 Task: In the Contact  HarperJackson34@bronxzoo.com, schedule and save the meeting with title: 'Collaborative Discussion', Select date: '4 September, 2023', select start time: 6:00:PM. Add location on call (415) 123-4598 with meeting description: For further discussion on products, kindly join the meeting.. Logged in from softage.4@softage.net
Action: Mouse moved to (100, 47)
Screenshot: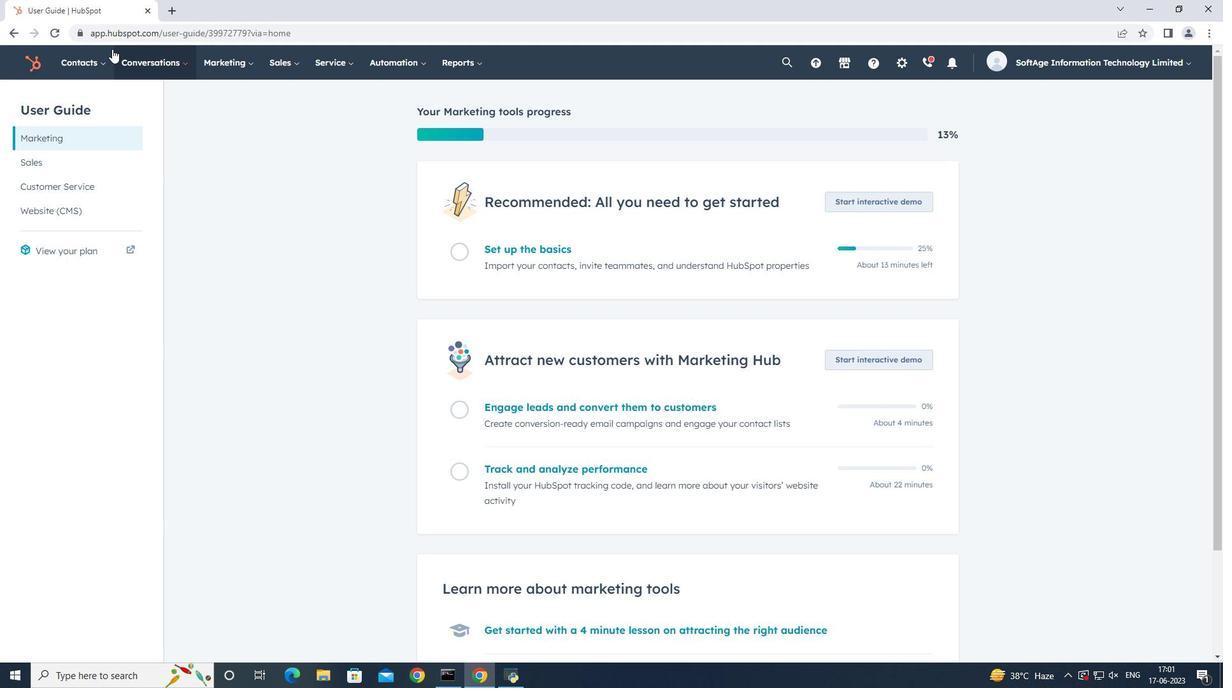 
Action: Mouse pressed left at (100, 47)
Screenshot: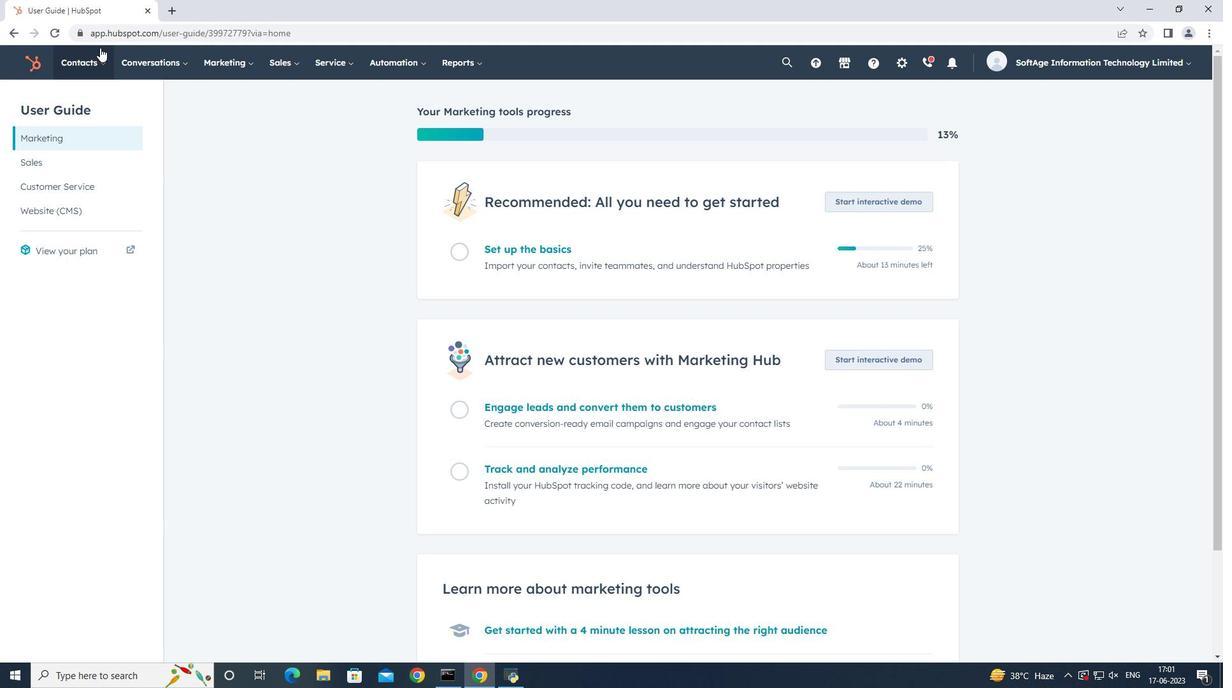 
Action: Mouse moved to (102, 90)
Screenshot: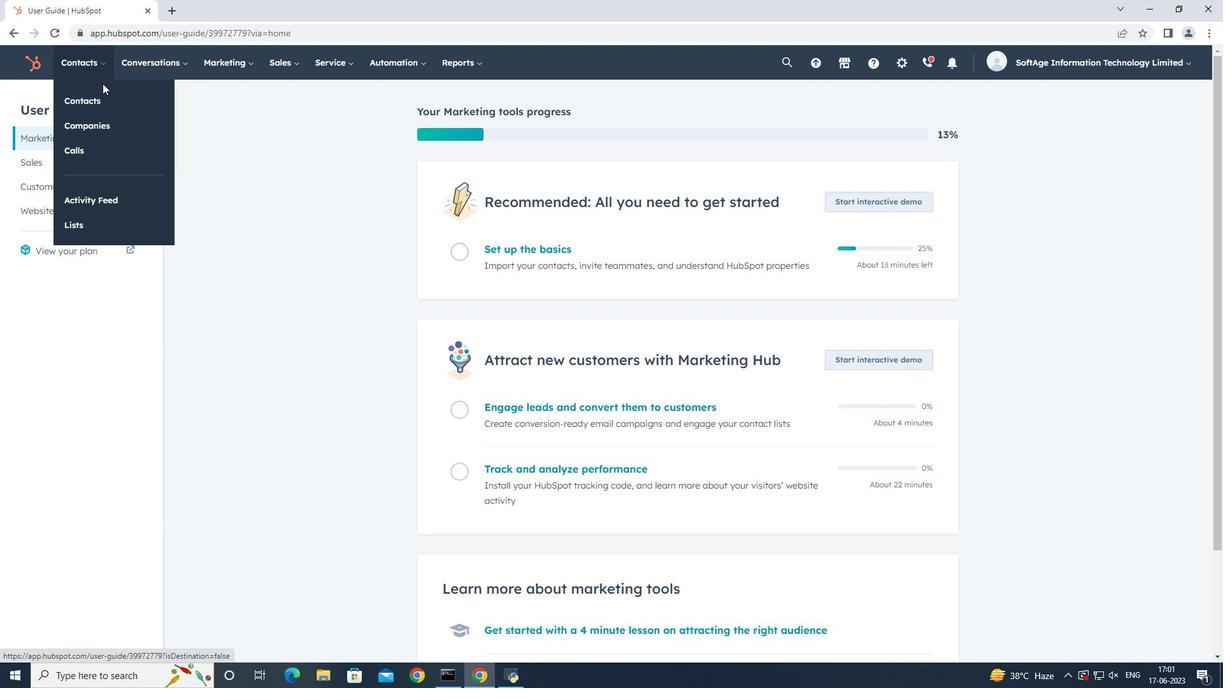 
Action: Mouse pressed left at (102, 90)
Screenshot: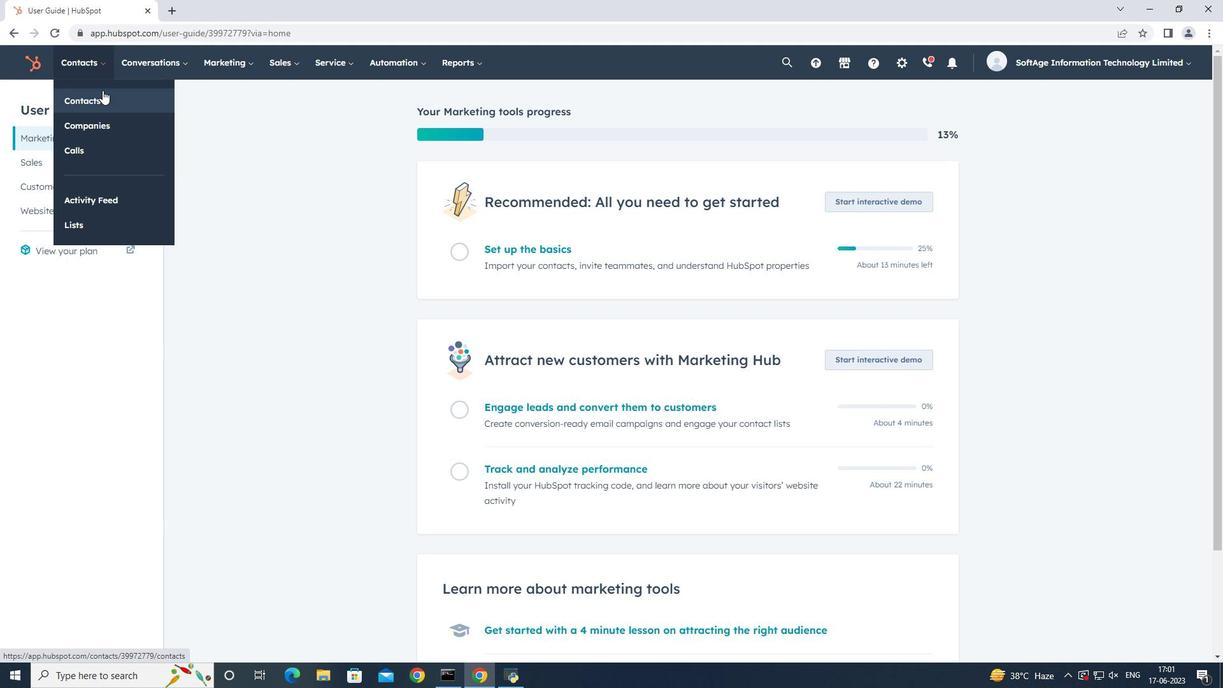 
Action: Mouse moved to (88, 212)
Screenshot: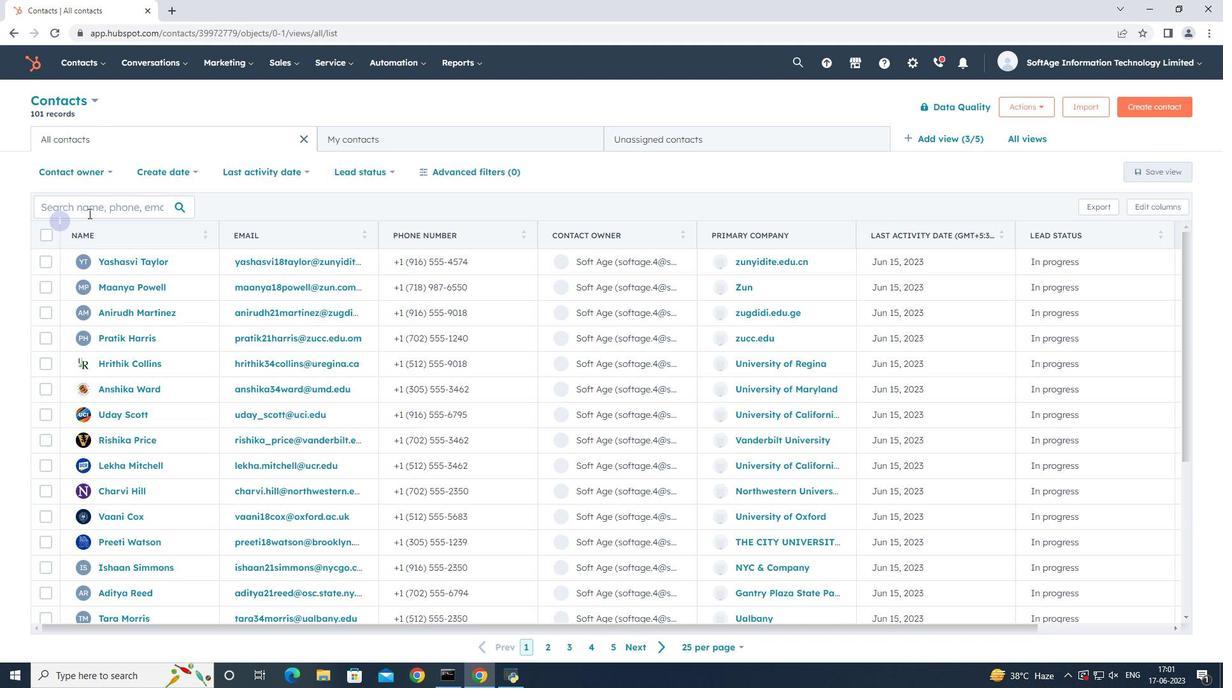 
Action: Mouse pressed left at (88, 212)
Screenshot: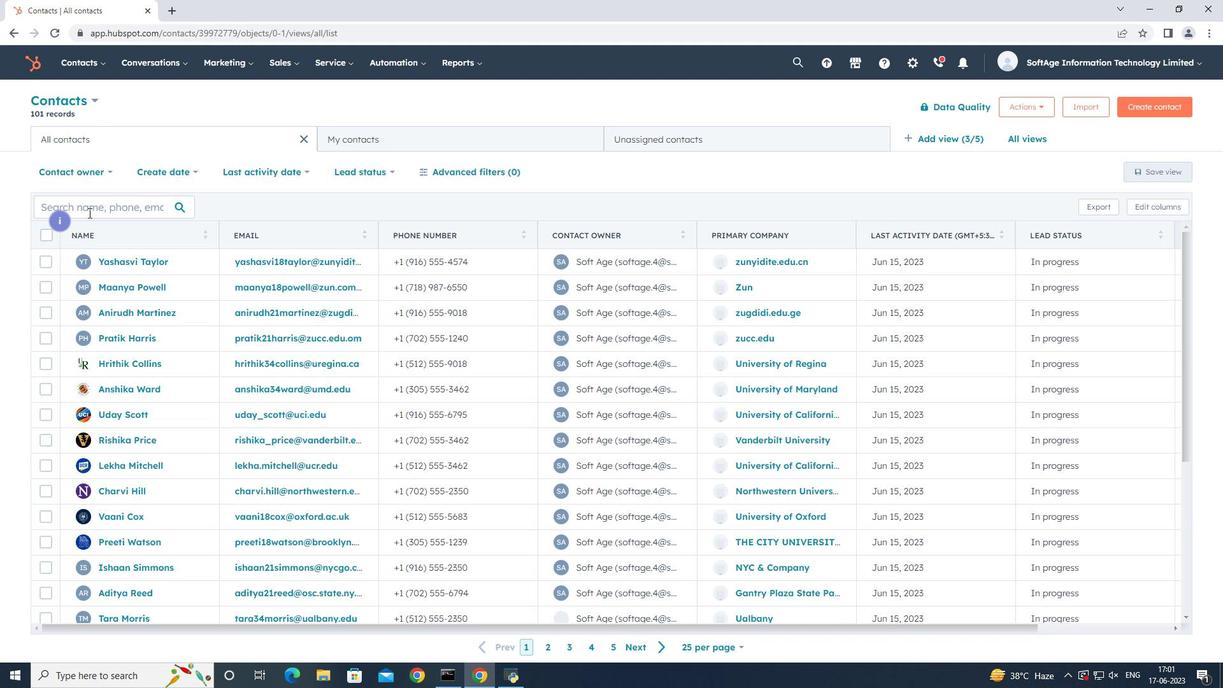 
Action: Key pressed harper
Screenshot: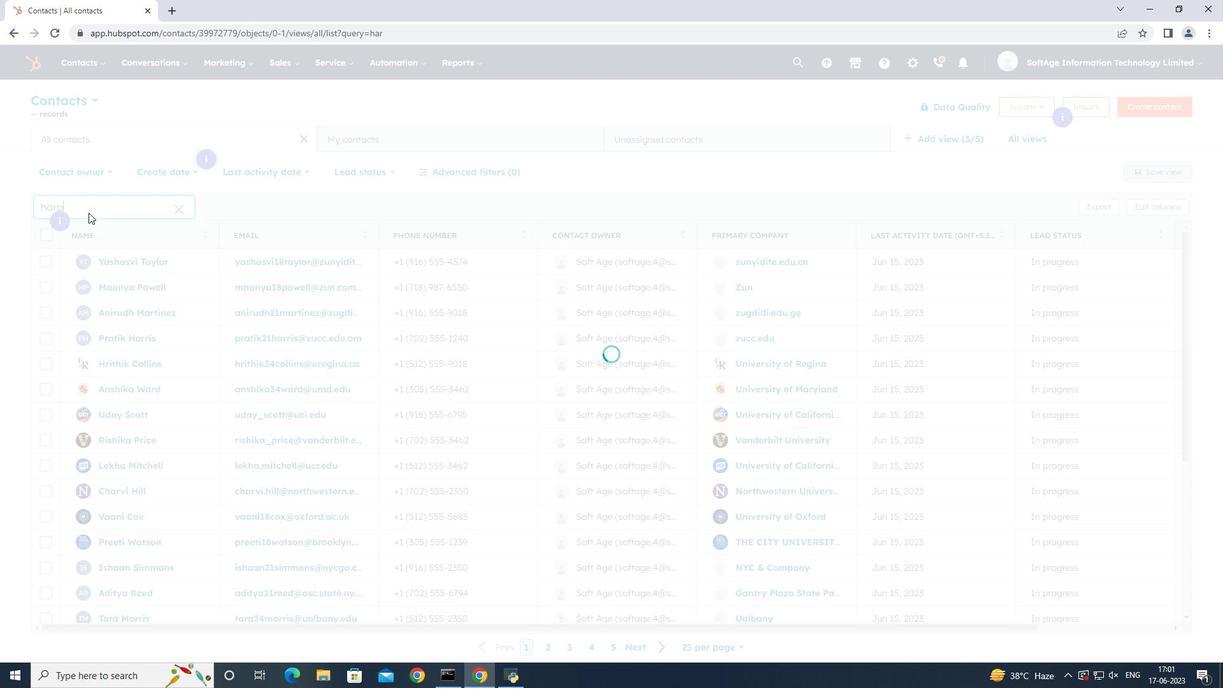 
Action: Mouse moved to (120, 288)
Screenshot: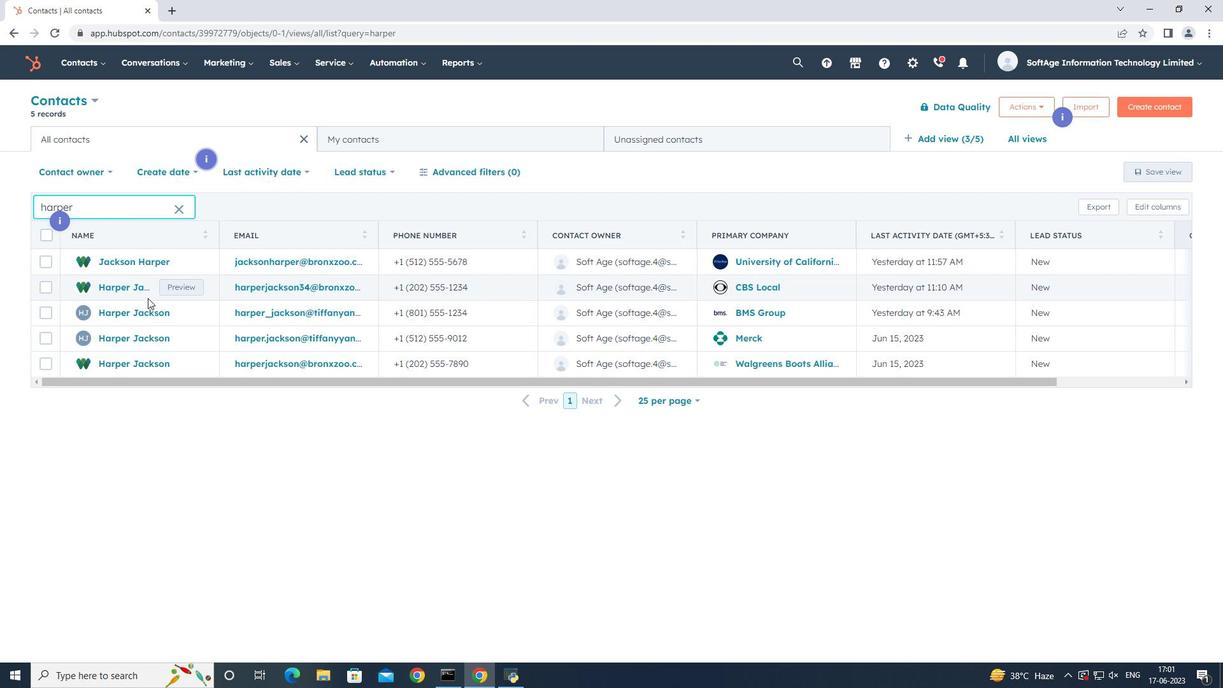 
Action: Mouse pressed left at (120, 288)
Screenshot: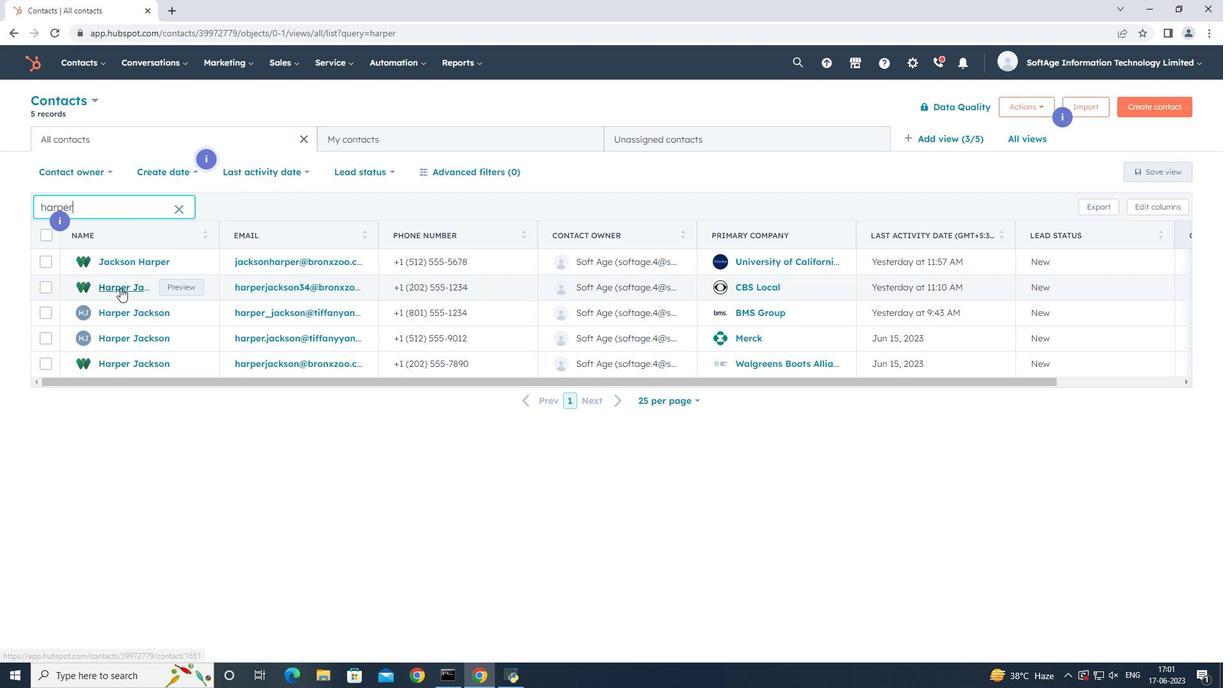 
Action: Mouse moved to (211, 210)
Screenshot: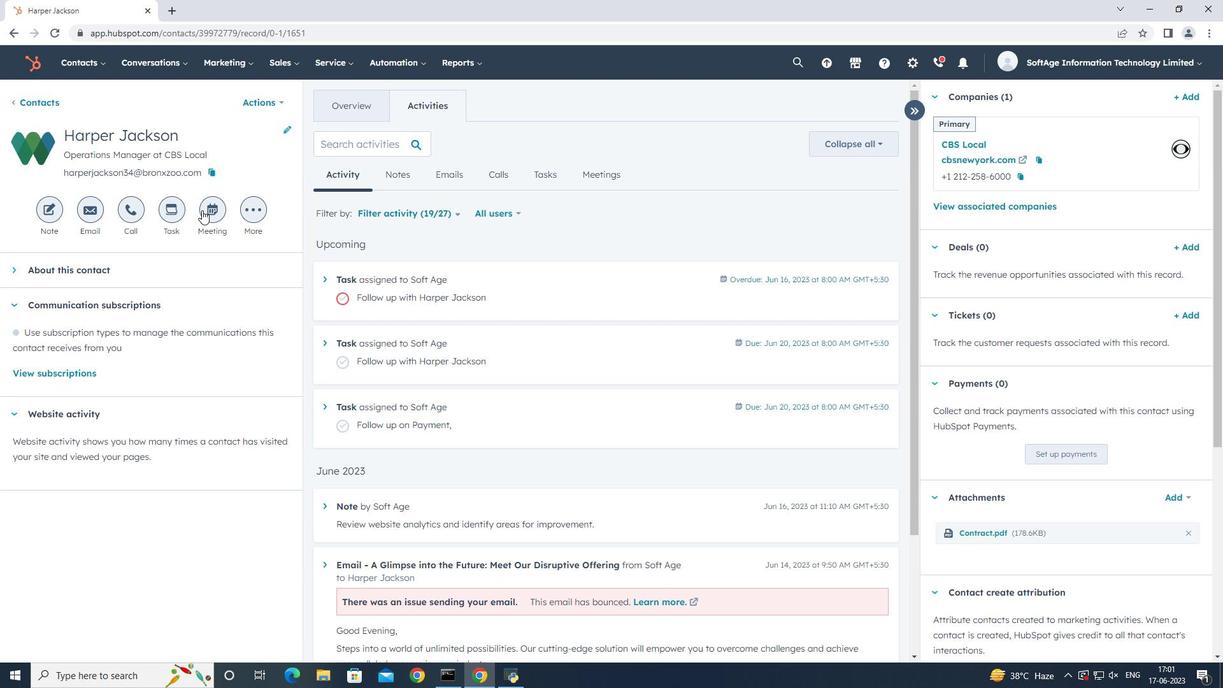 
Action: Mouse pressed left at (211, 210)
Screenshot: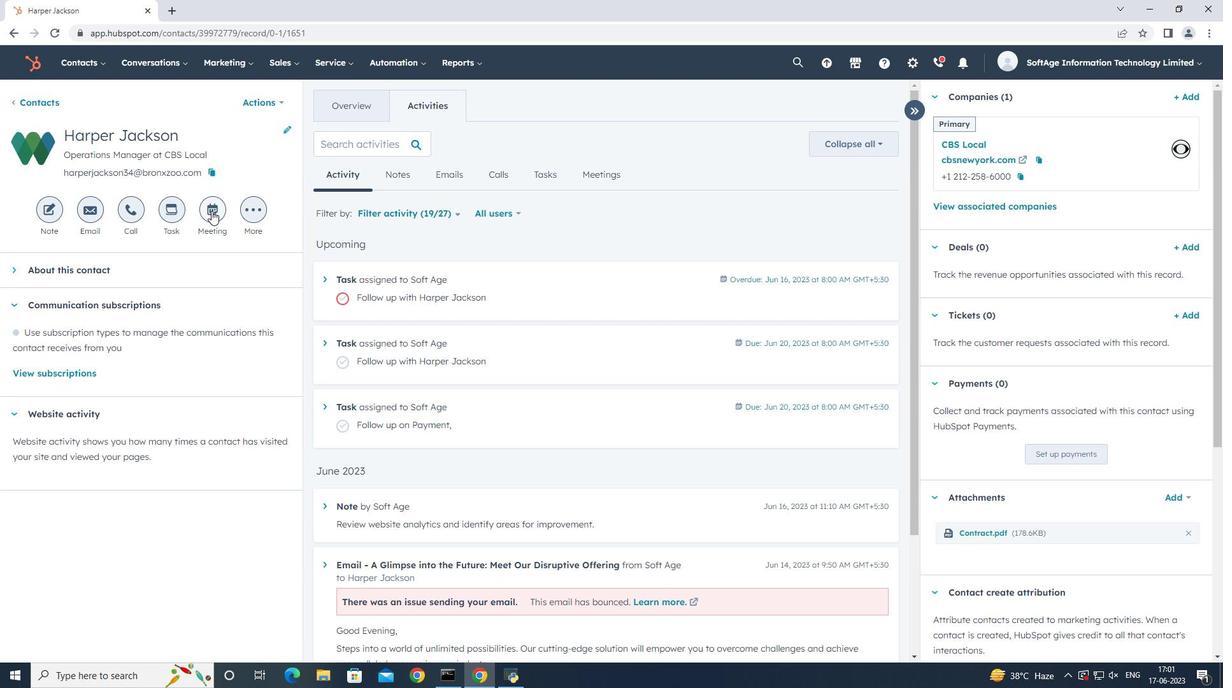 
Action: Mouse moved to (423, 403)
Screenshot: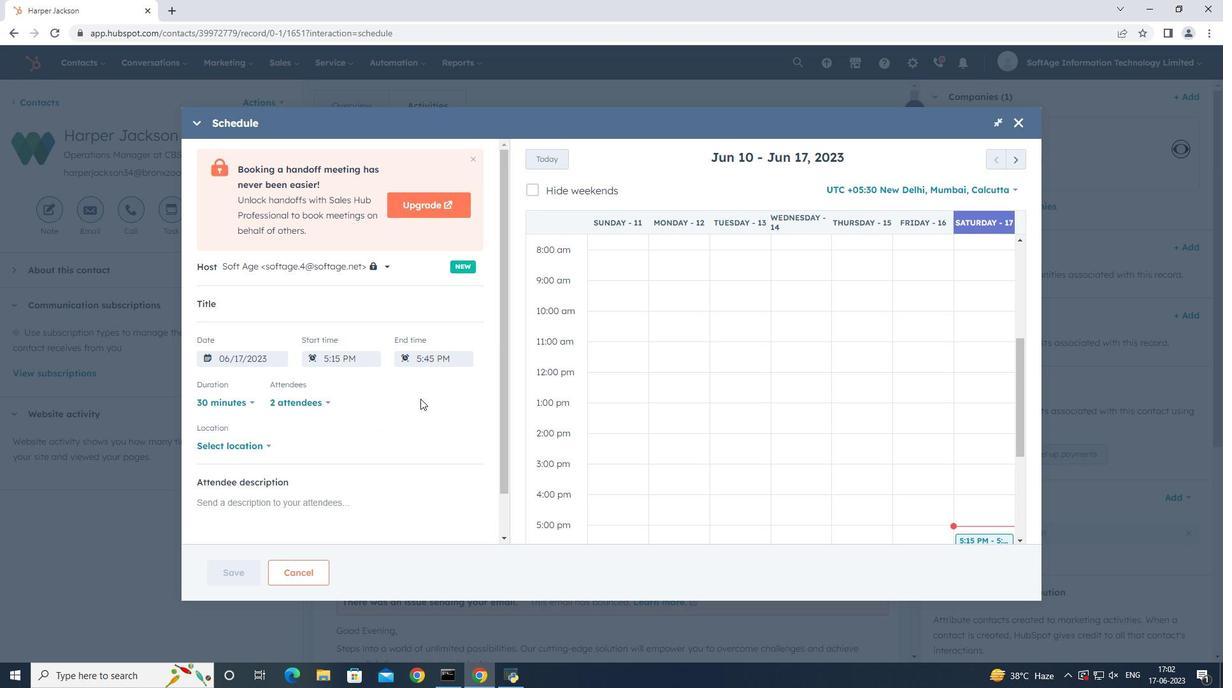 
Action: Key pressed <Key.shift>Collaborative<Key.space><Key.shift>Discussion,
Screenshot: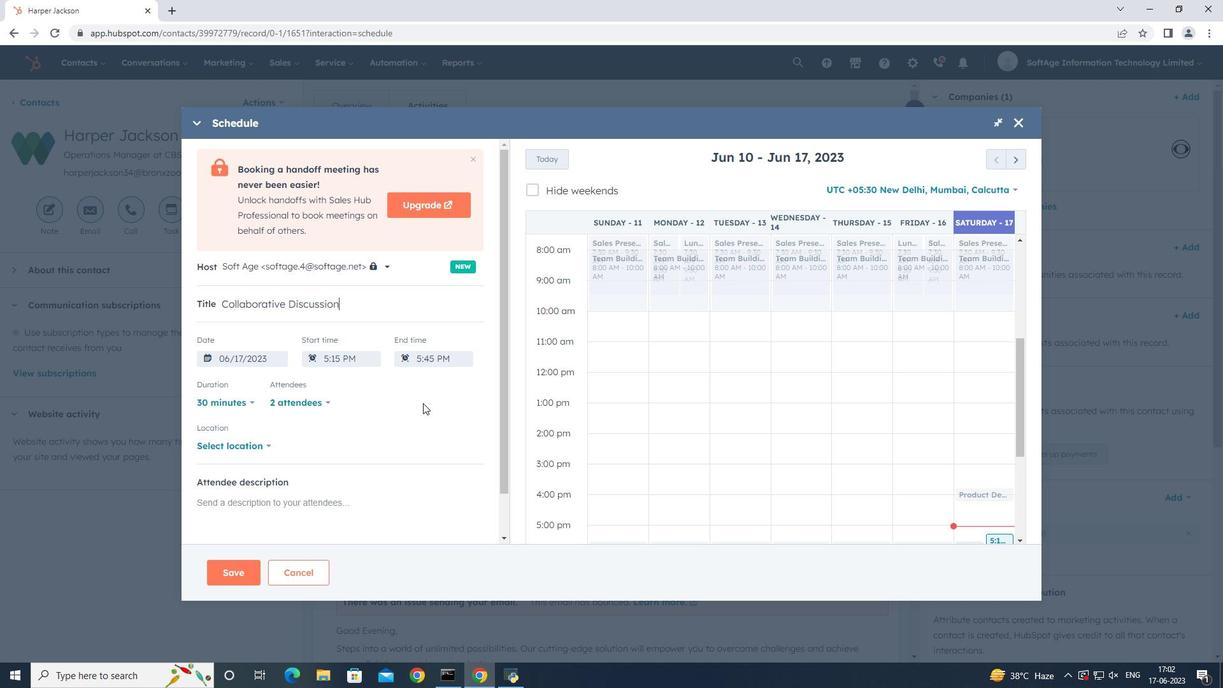 
Action: Mouse moved to (1013, 163)
Screenshot: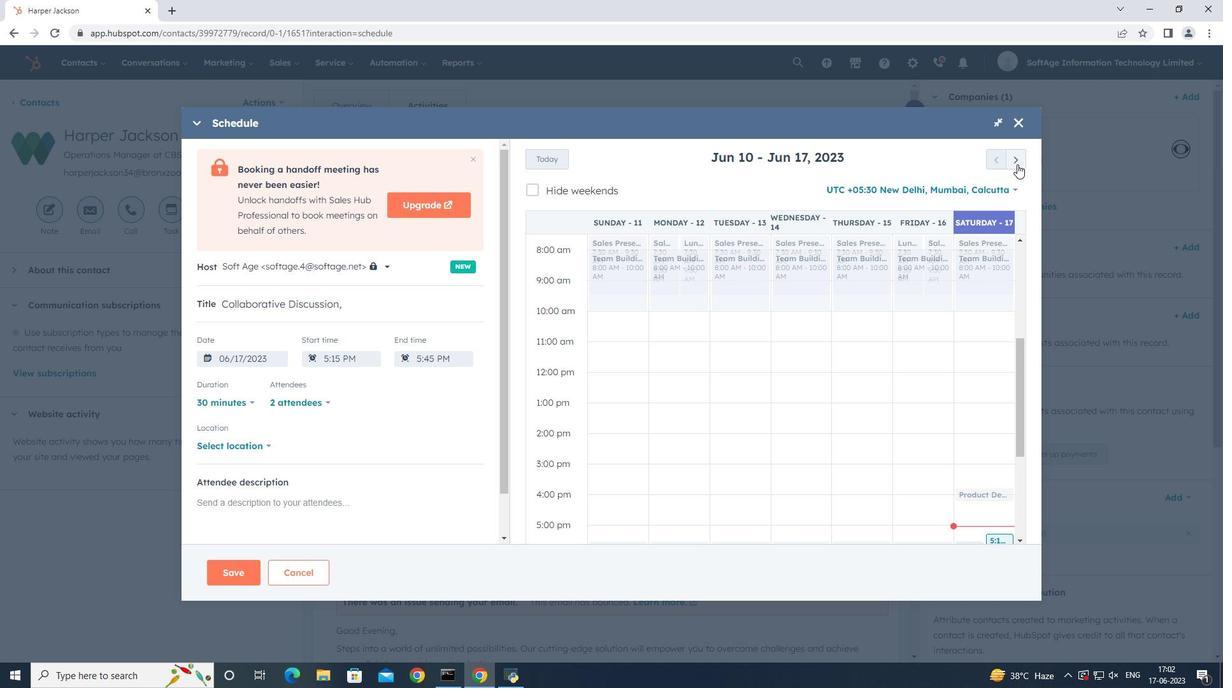 
Action: Mouse pressed left at (1013, 163)
Screenshot: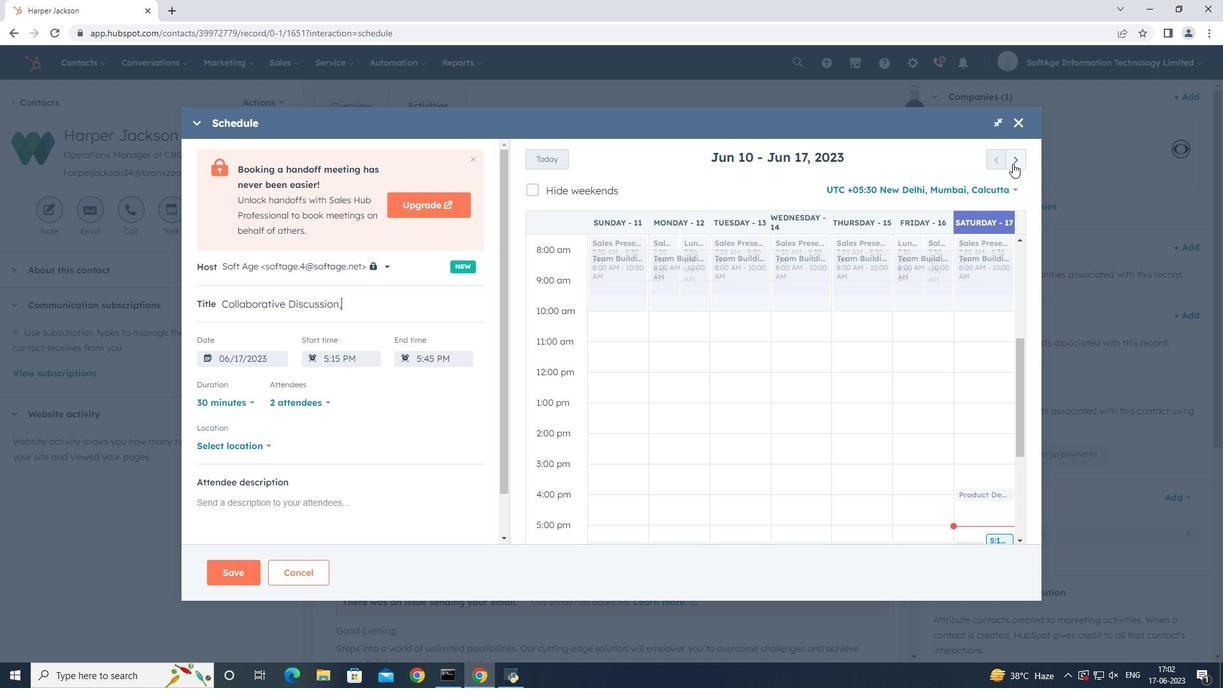 
Action: Mouse pressed left at (1013, 163)
Screenshot: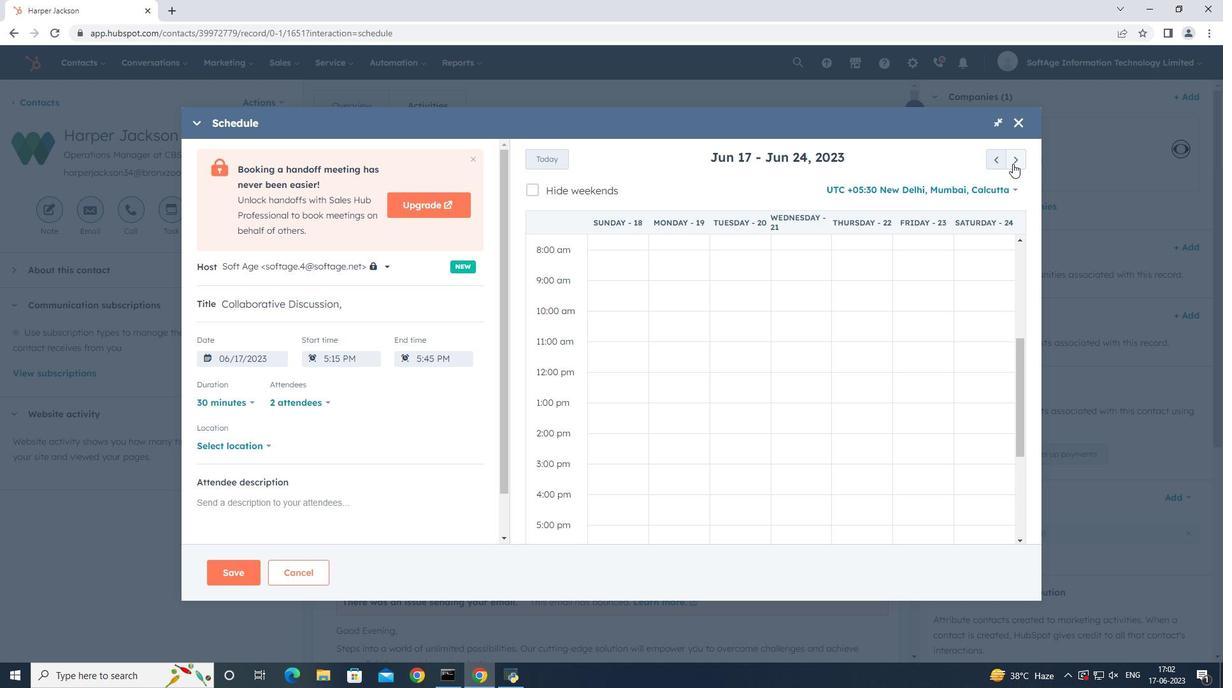 
Action: Mouse pressed left at (1013, 163)
Screenshot: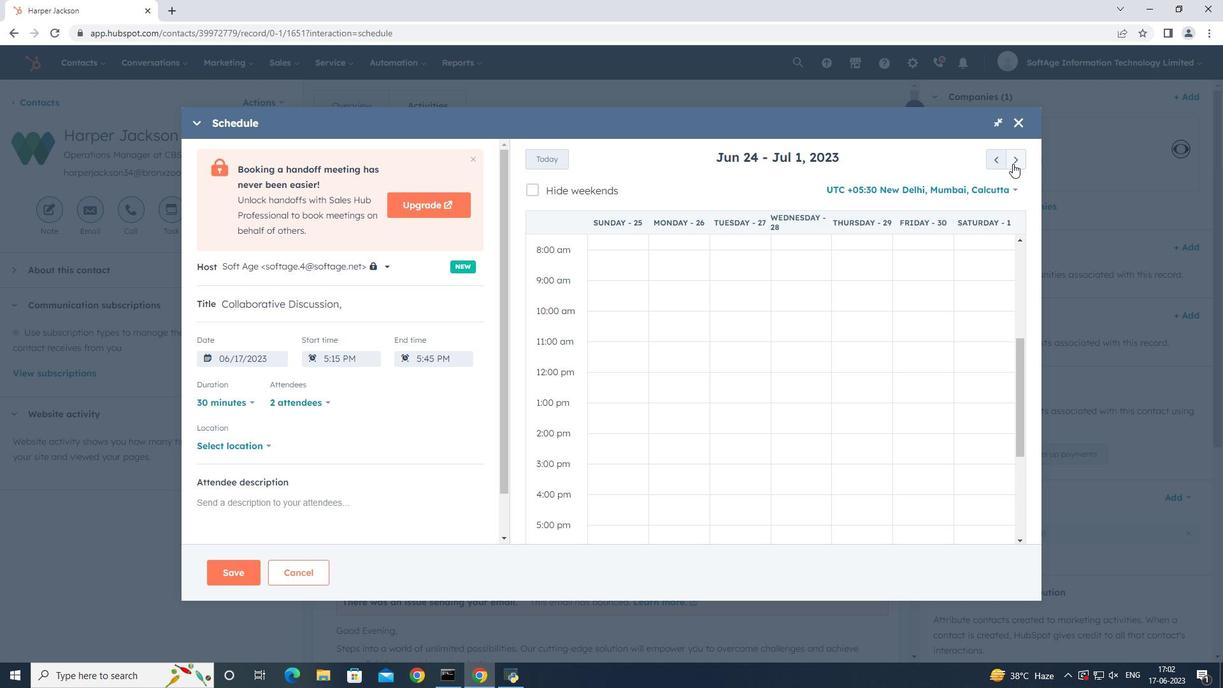 
Action: Mouse pressed left at (1013, 163)
Screenshot: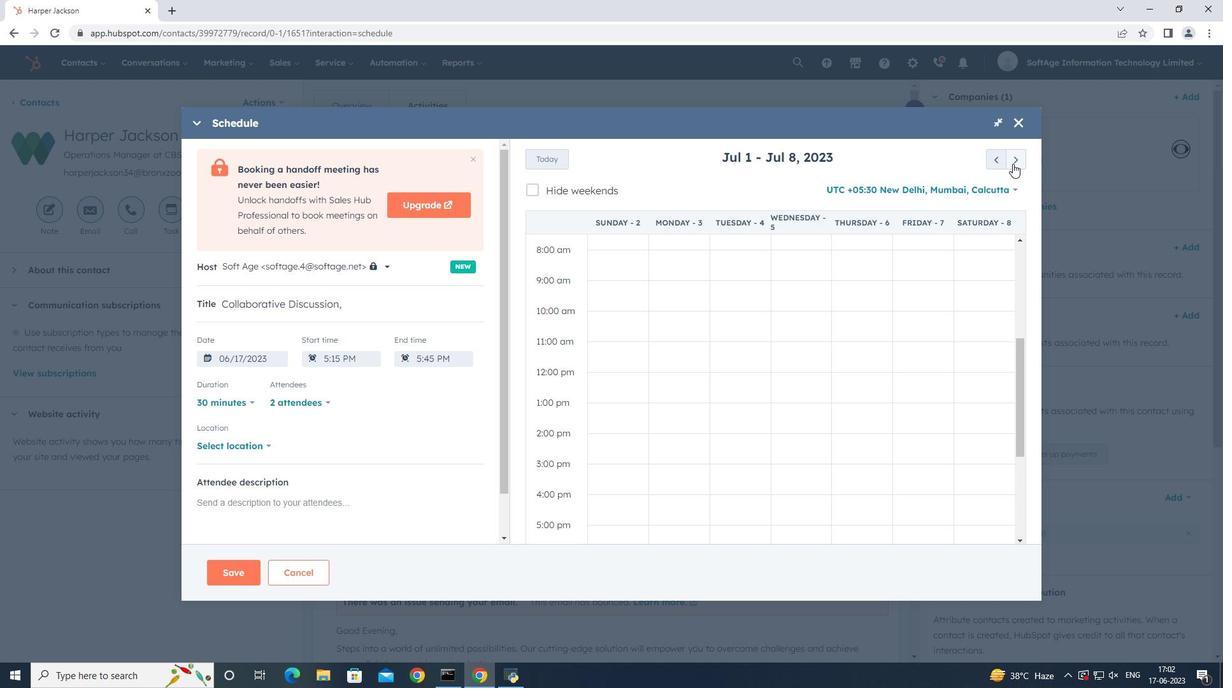 
Action: Mouse pressed left at (1013, 163)
Screenshot: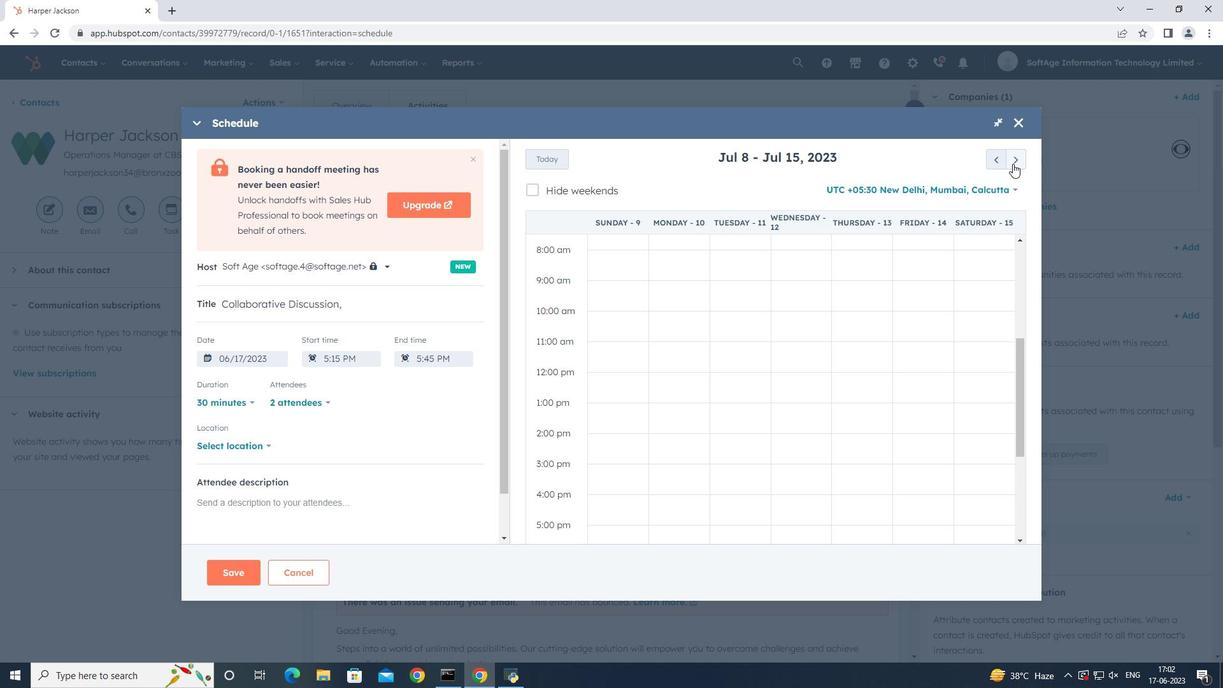 
Action: Mouse pressed left at (1013, 163)
Screenshot: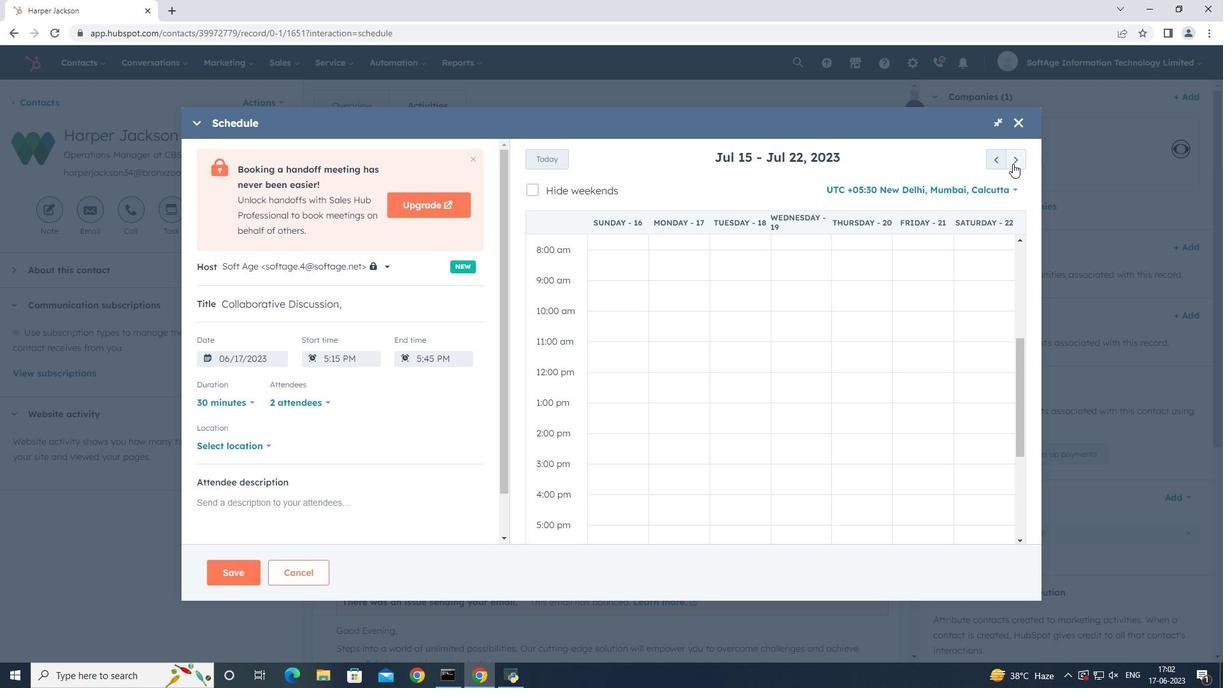 
Action: Mouse pressed left at (1013, 163)
Screenshot: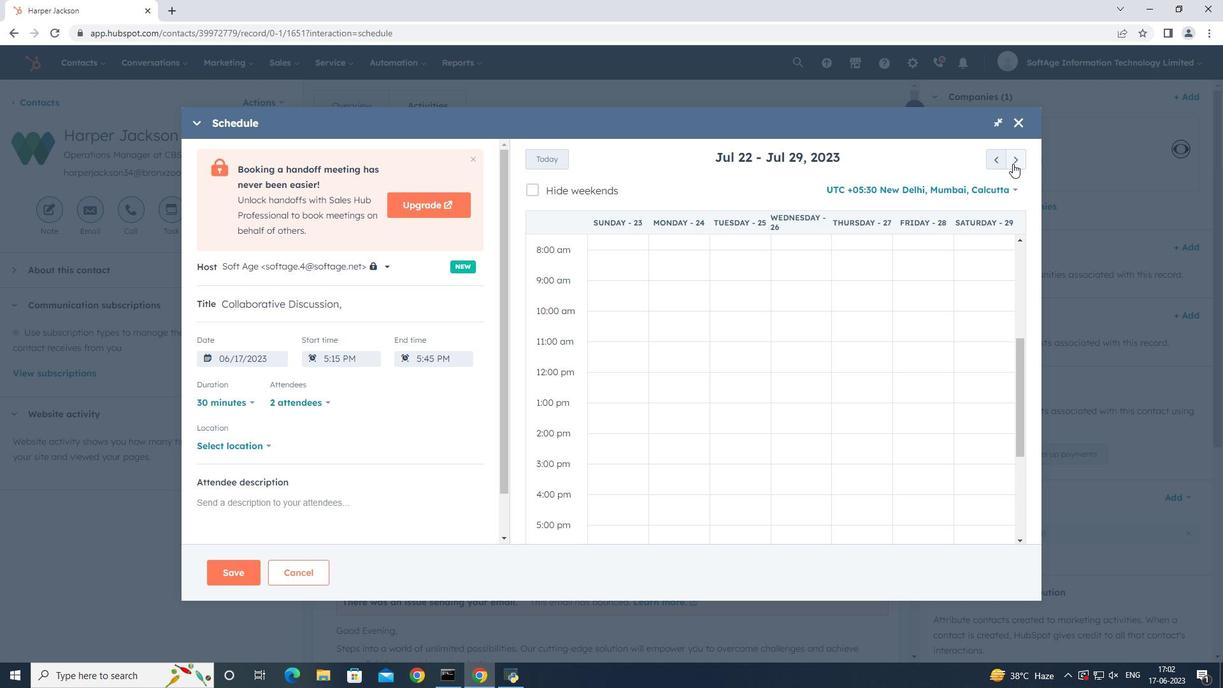 
Action: Mouse pressed left at (1013, 163)
Screenshot: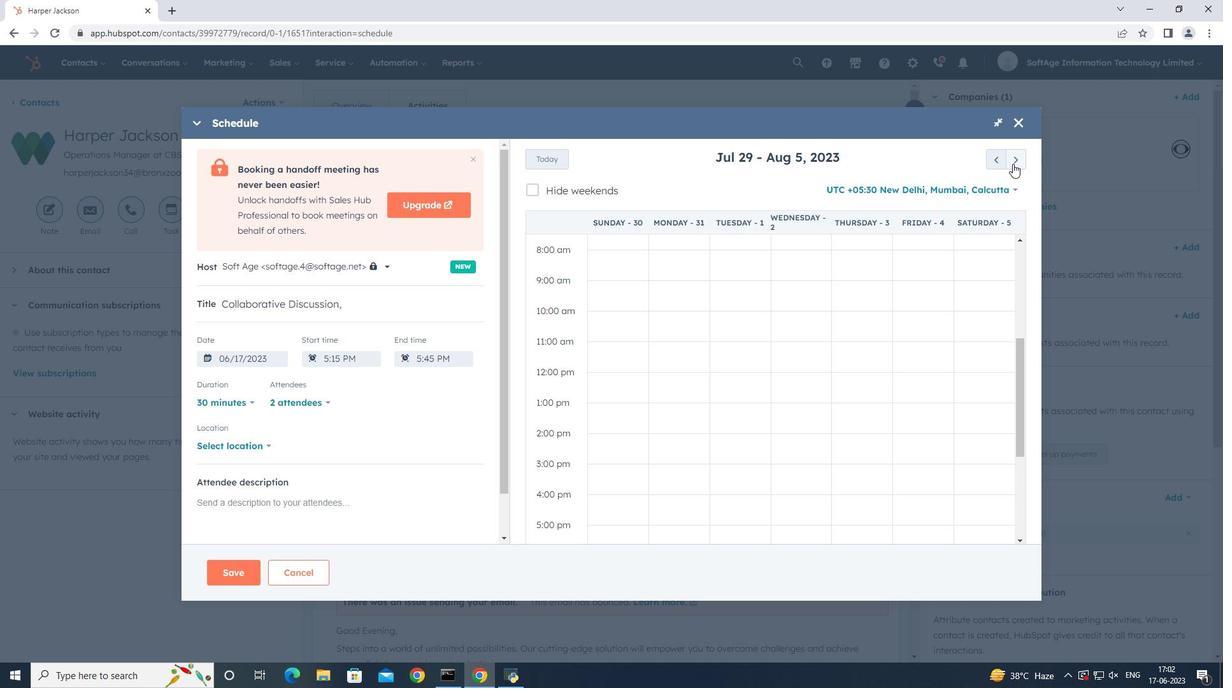 
Action: Mouse pressed left at (1013, 163)
Screenshot: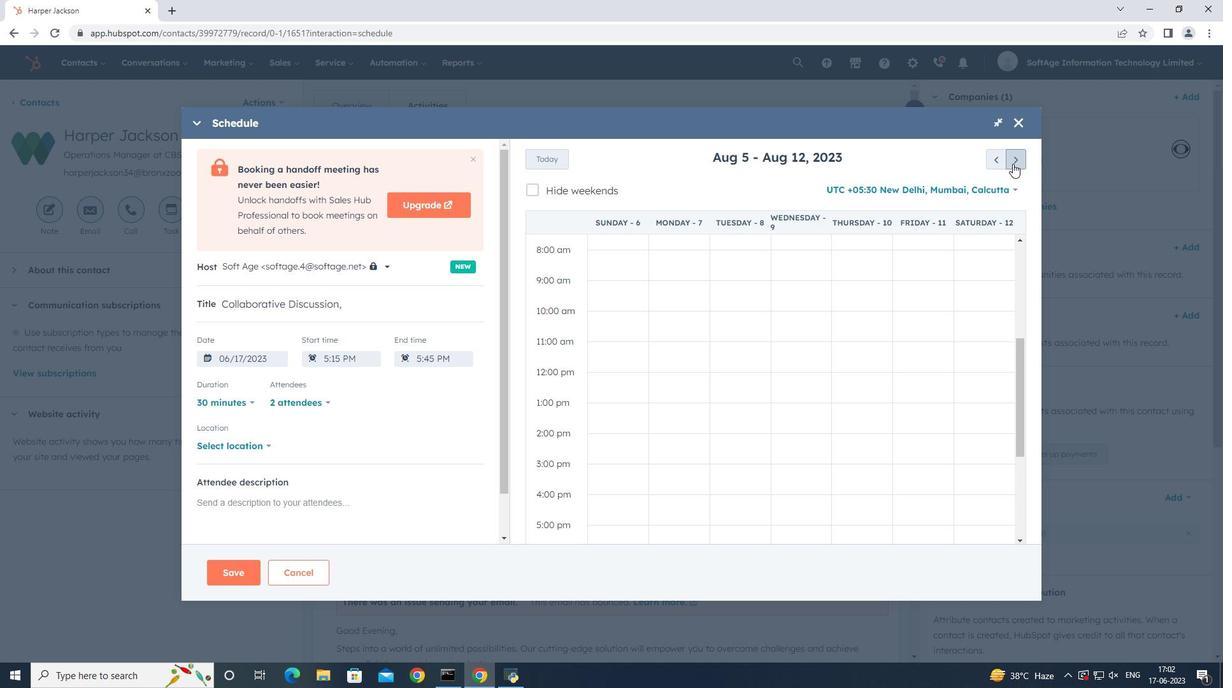 
Action: Mouse pressed left at (1013, 163)
Screenshot: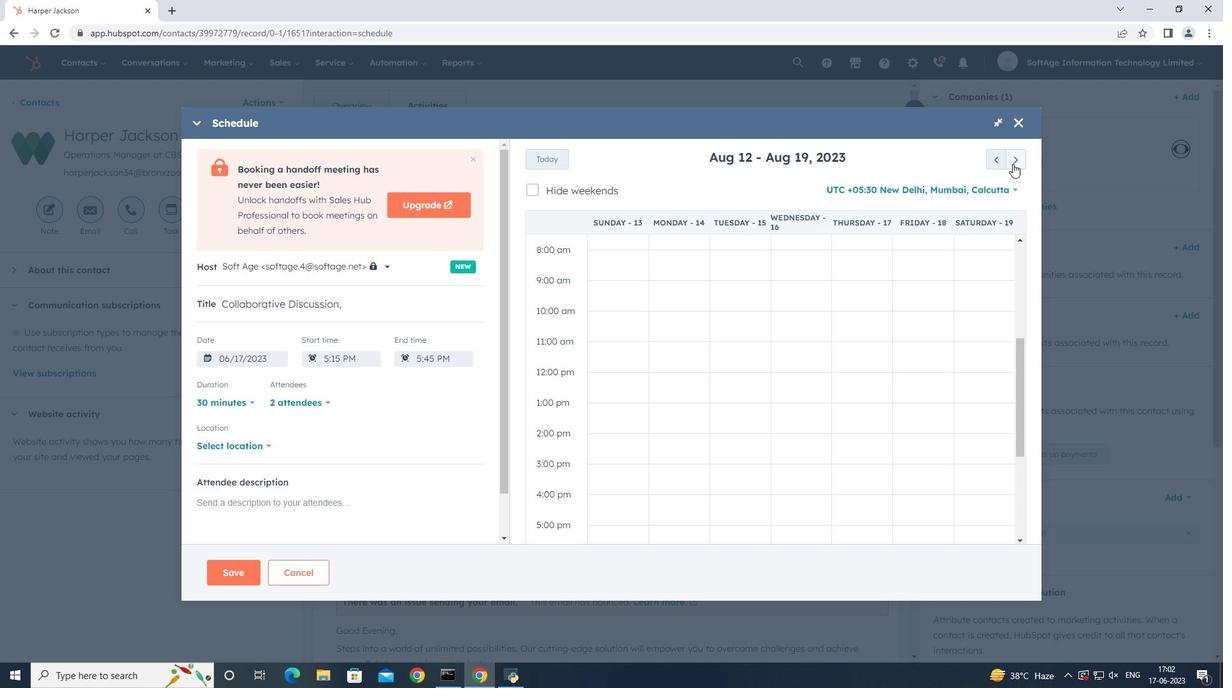 
Action: Mouse pressed left at (1013, 163)
Screenshot: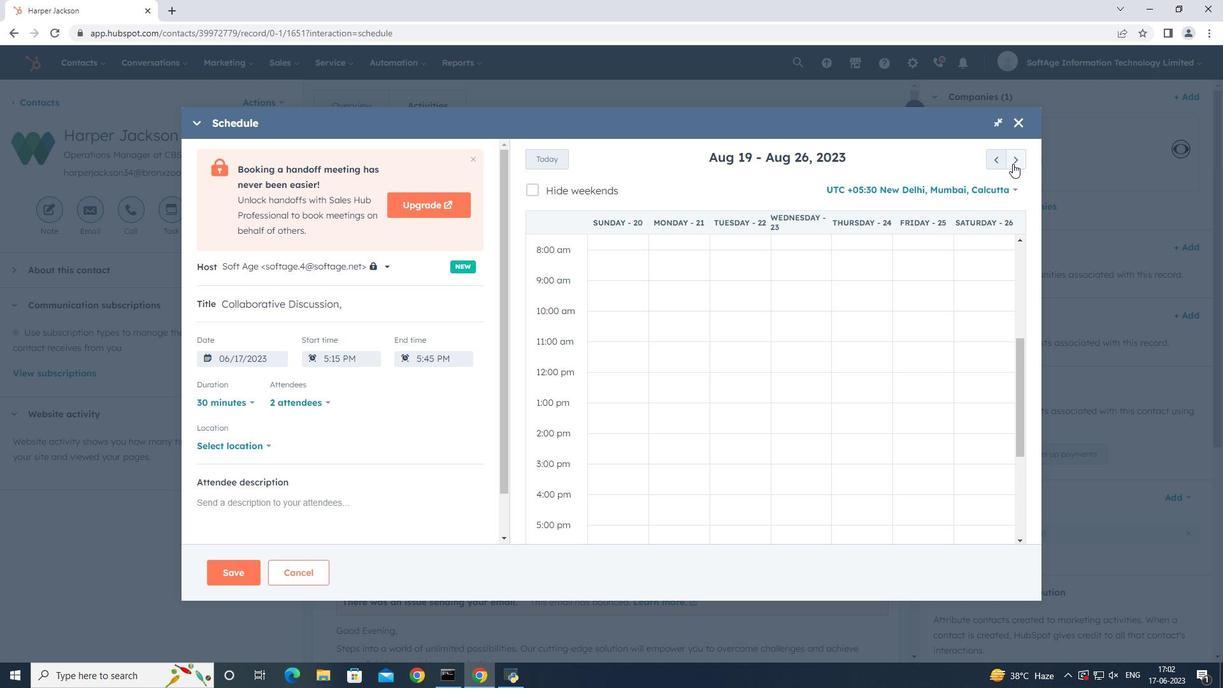 
Action: Mouse pressed left at (1013, 163)
Screenshot: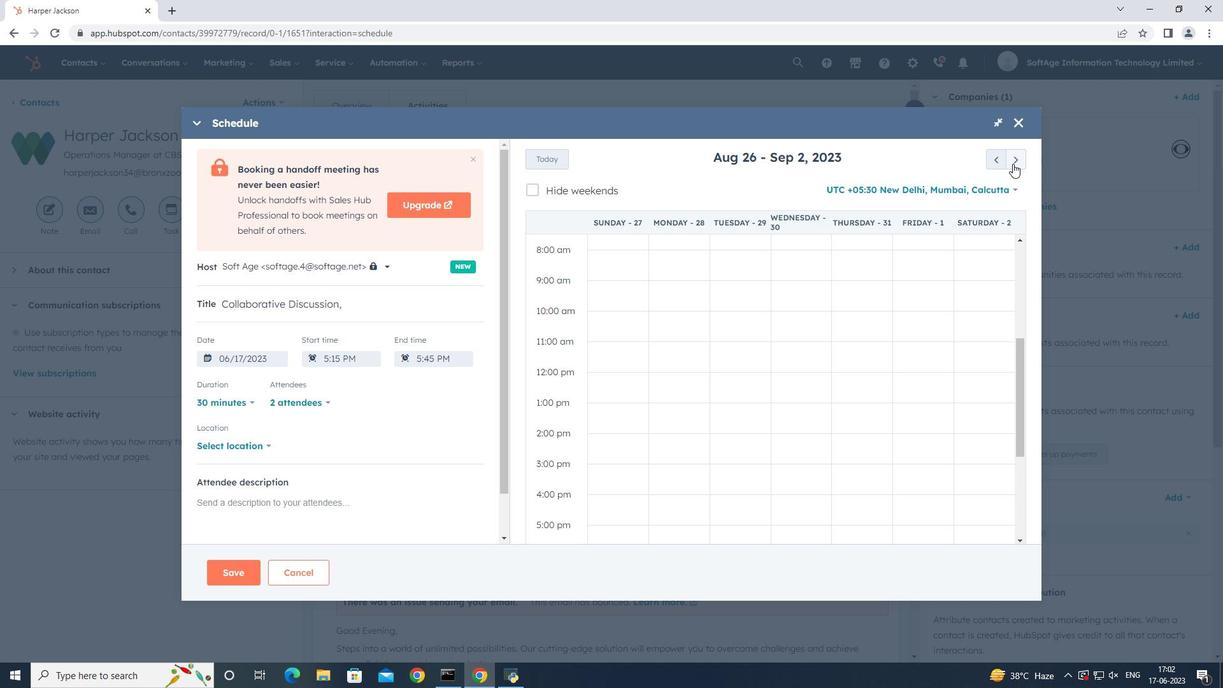 
Action: Mouse moved to (705, 479)
Screenshot: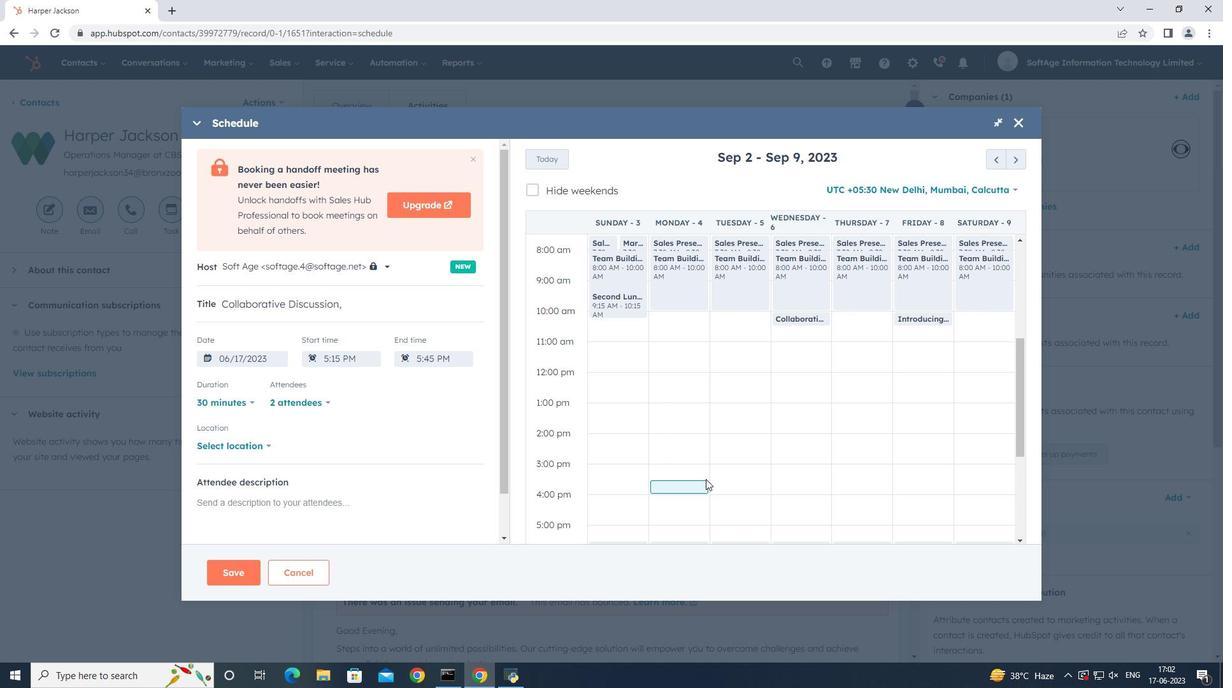 
Action: Mouse scrolled (705, 478) with delta (0, 0)
Screenshot: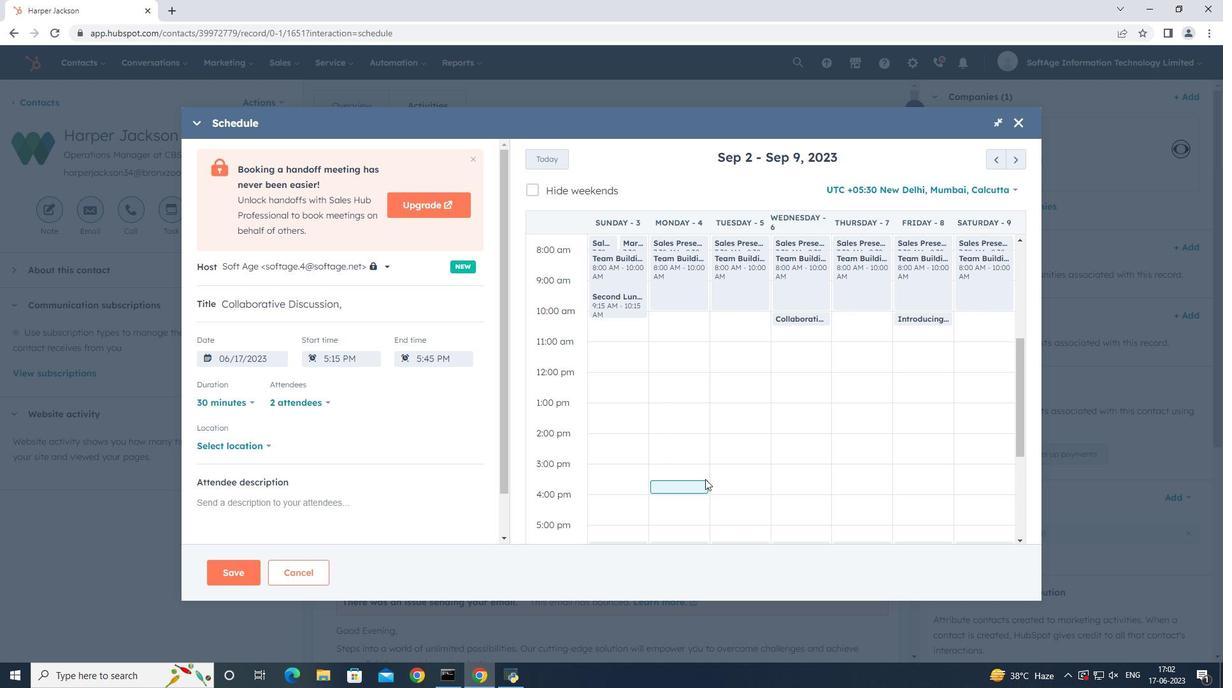 
Action: Mouse moved to (687, 495)
Screenshot: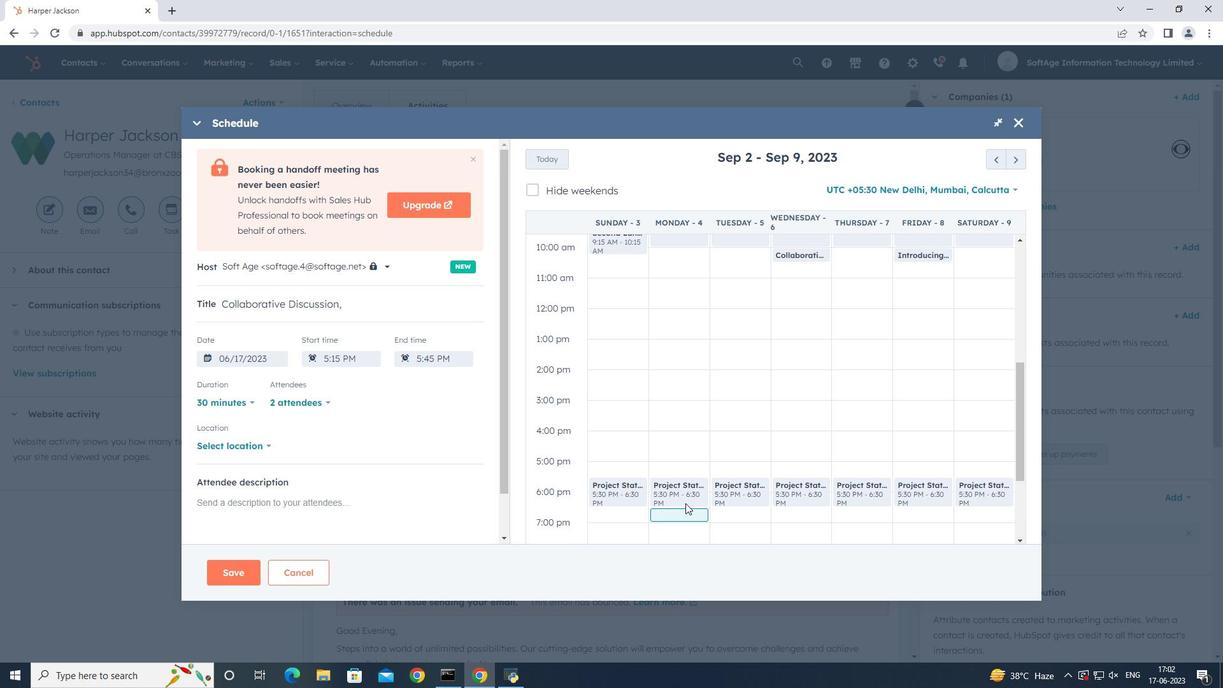 
Action: Mouse pressed left at (687, 495)
Screenshot: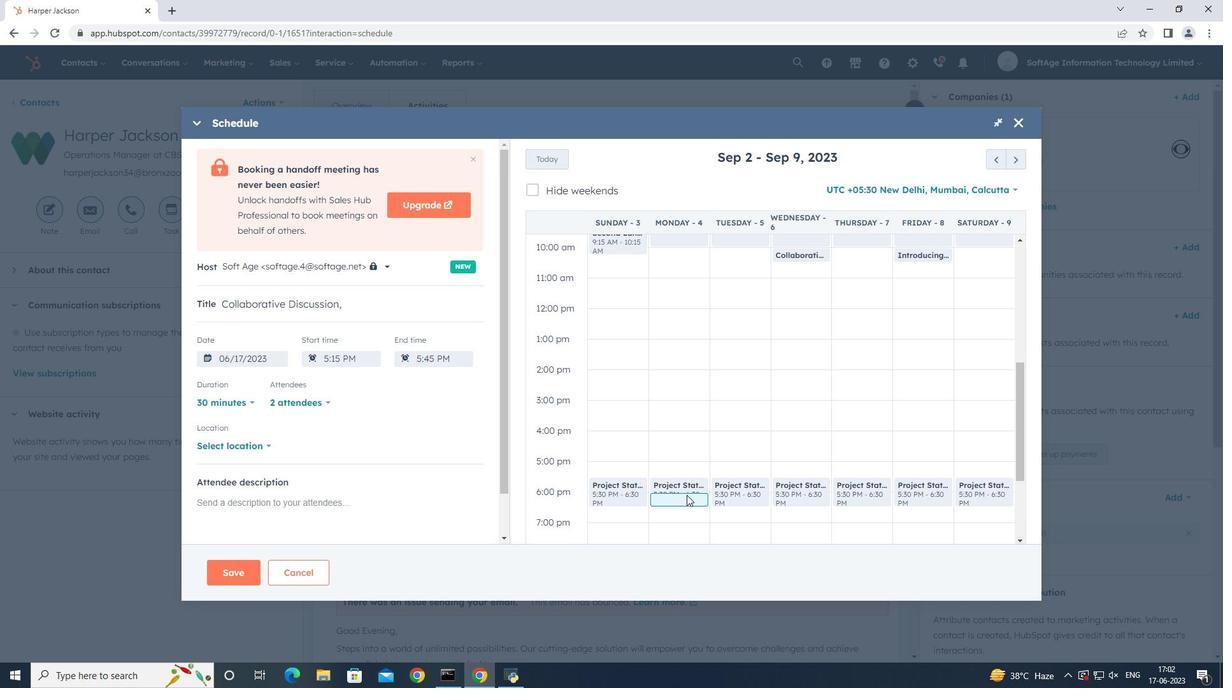 
Action: Mouse moved to (237, 451)
Screenshot: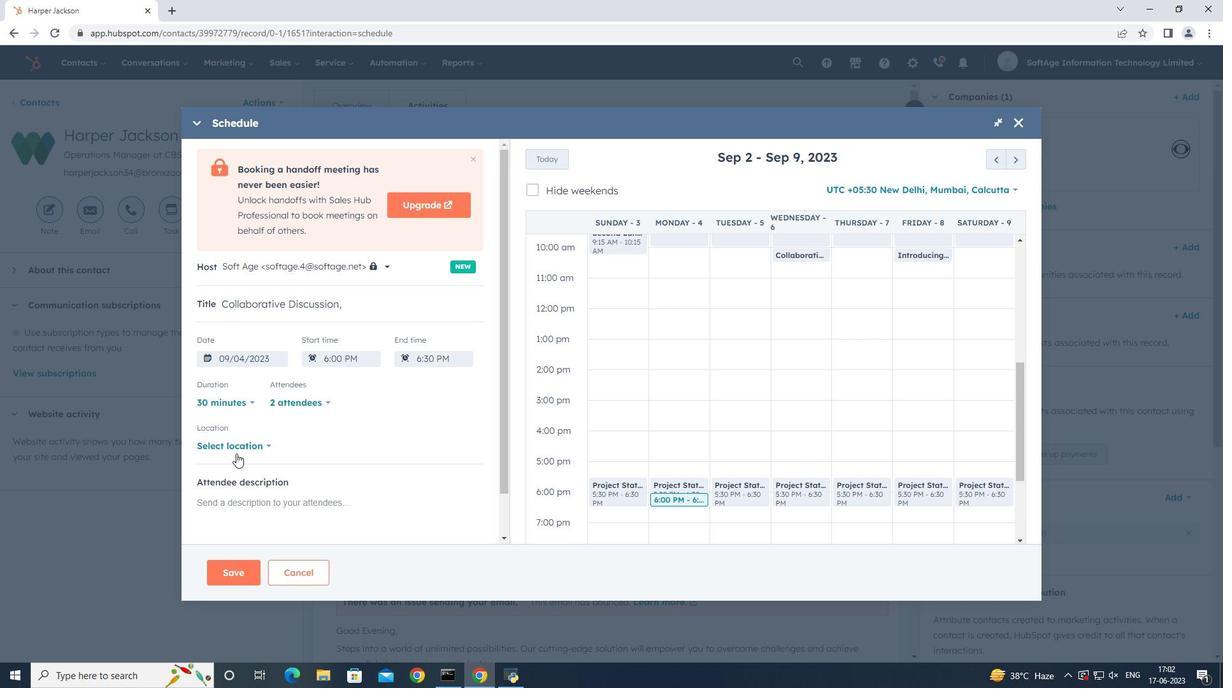 
Action: Mouse pressed left at (237, 451)
Screenshot: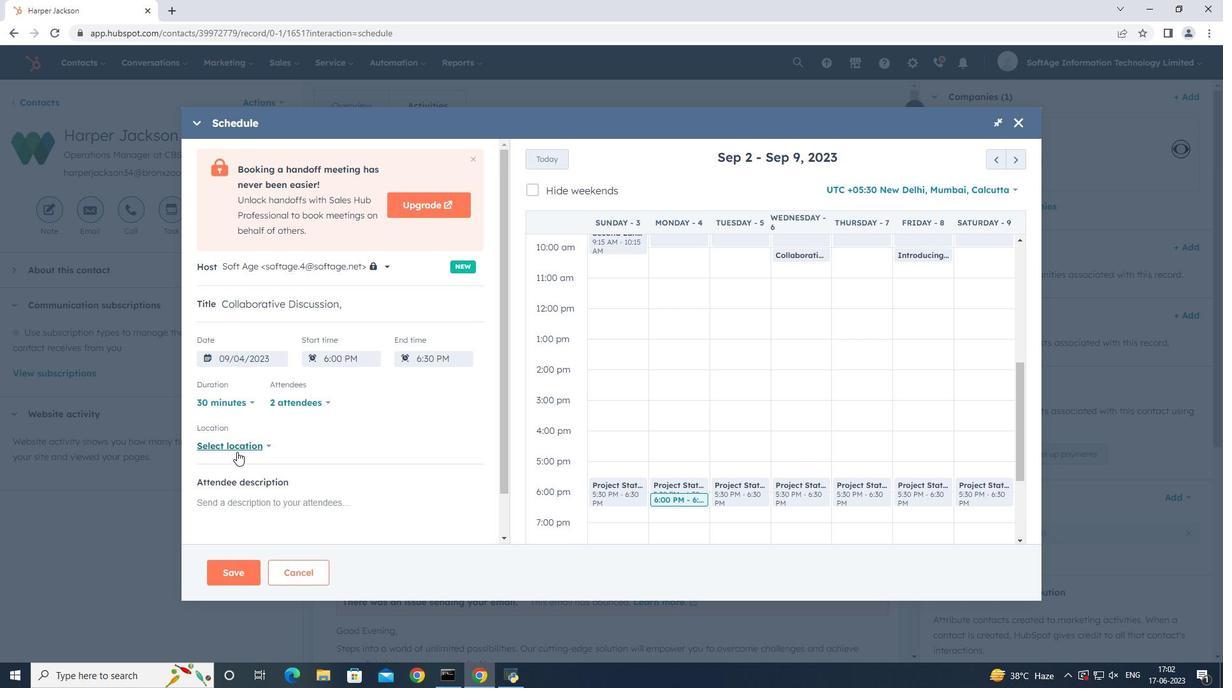 
Action: Mouse moved to (337, 415)
Screenshot: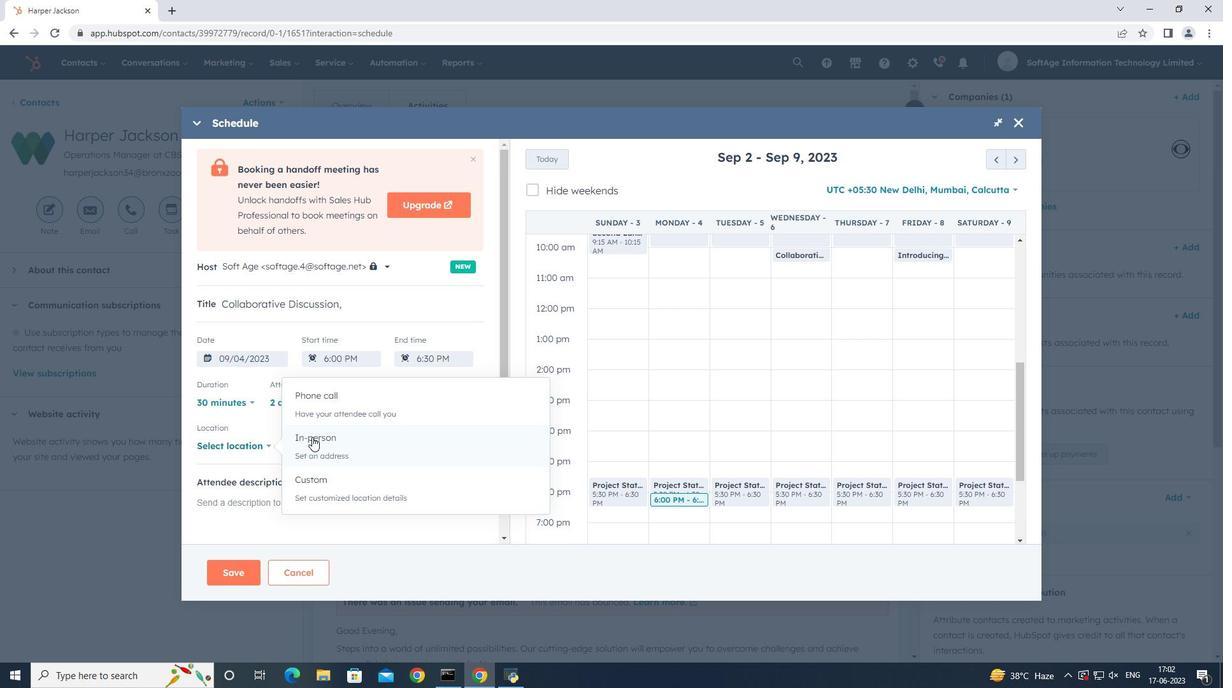 
Action: Mouse pressed left at (337, 415)
Screenshot: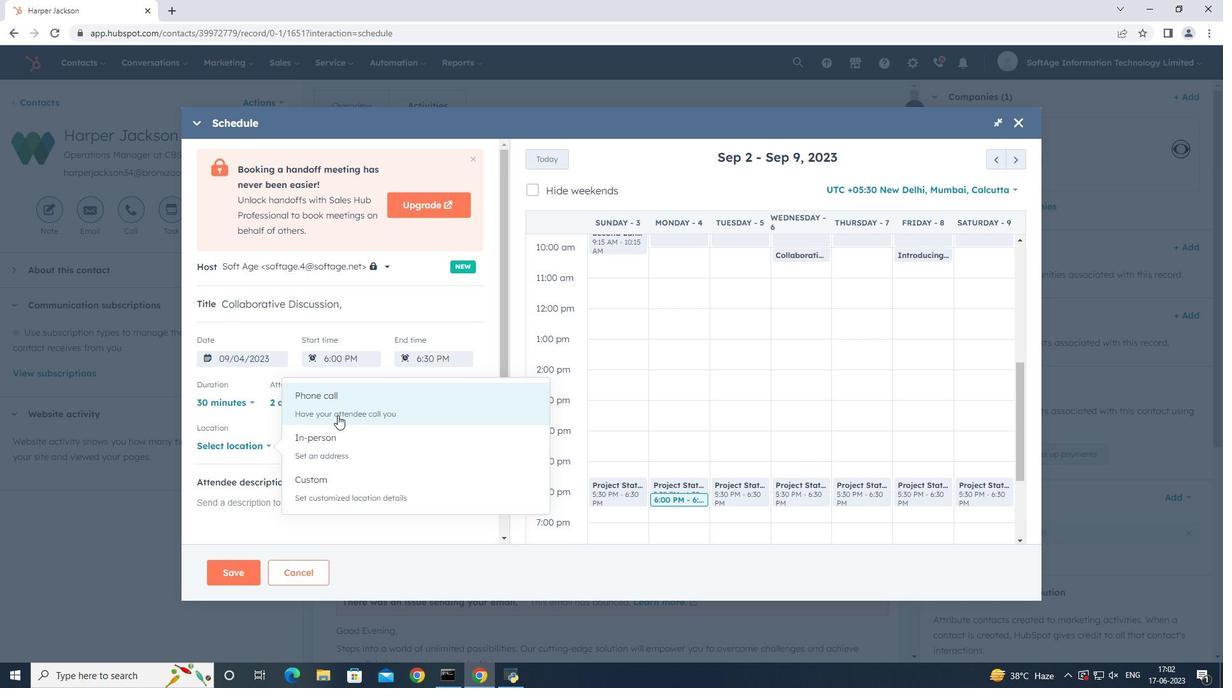 
Action: Mouse moved to (353, 443)
Screenshot: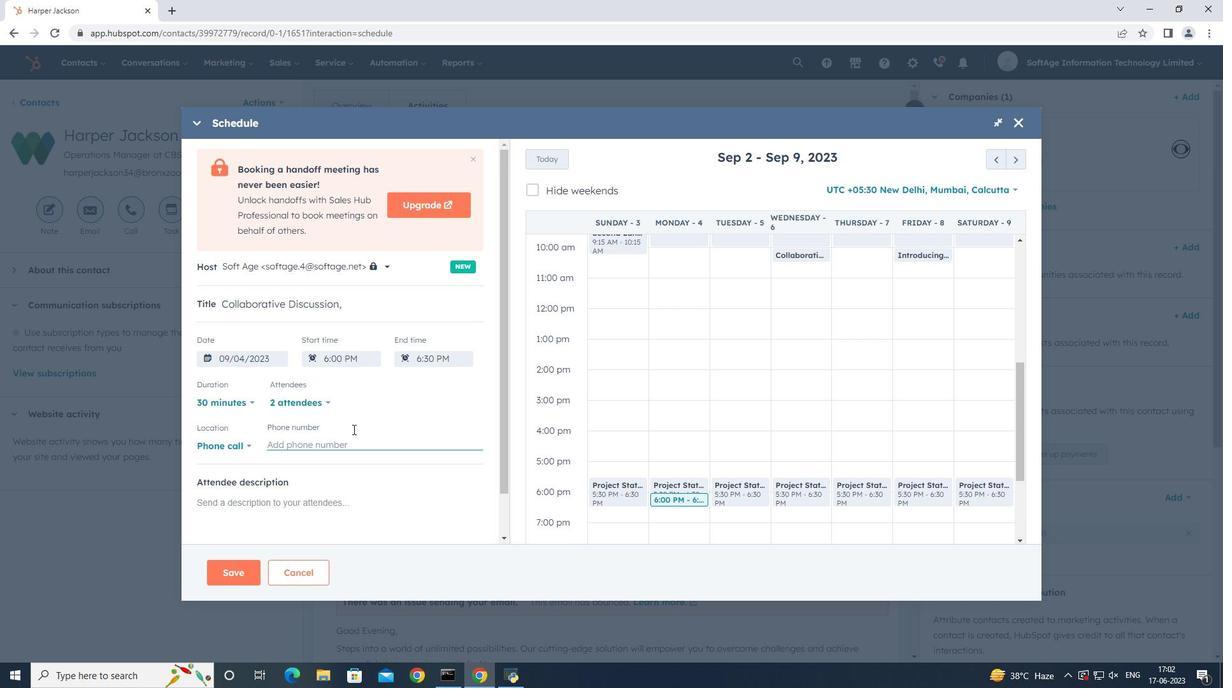 
Action: Mouse pressed left at (353, 443)
Screenshot: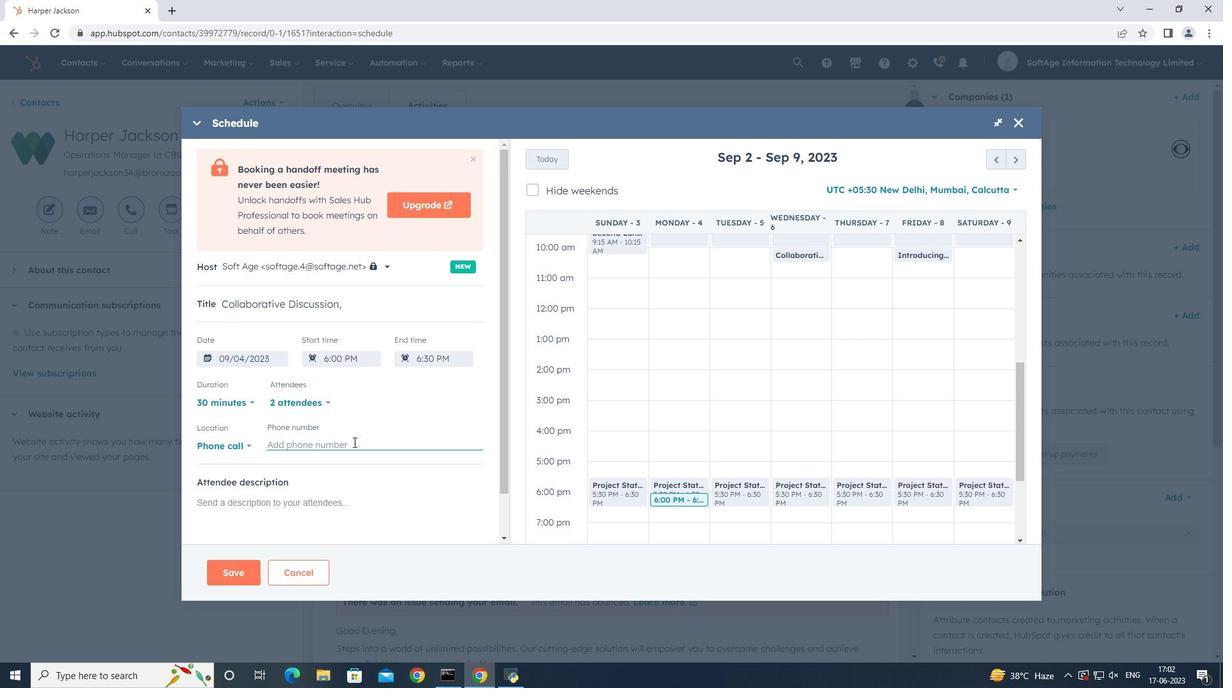 
Action: Key pressed <Key.shift_r>(415<Key.shift_r>)<Key.space>123-4598
Screenshot: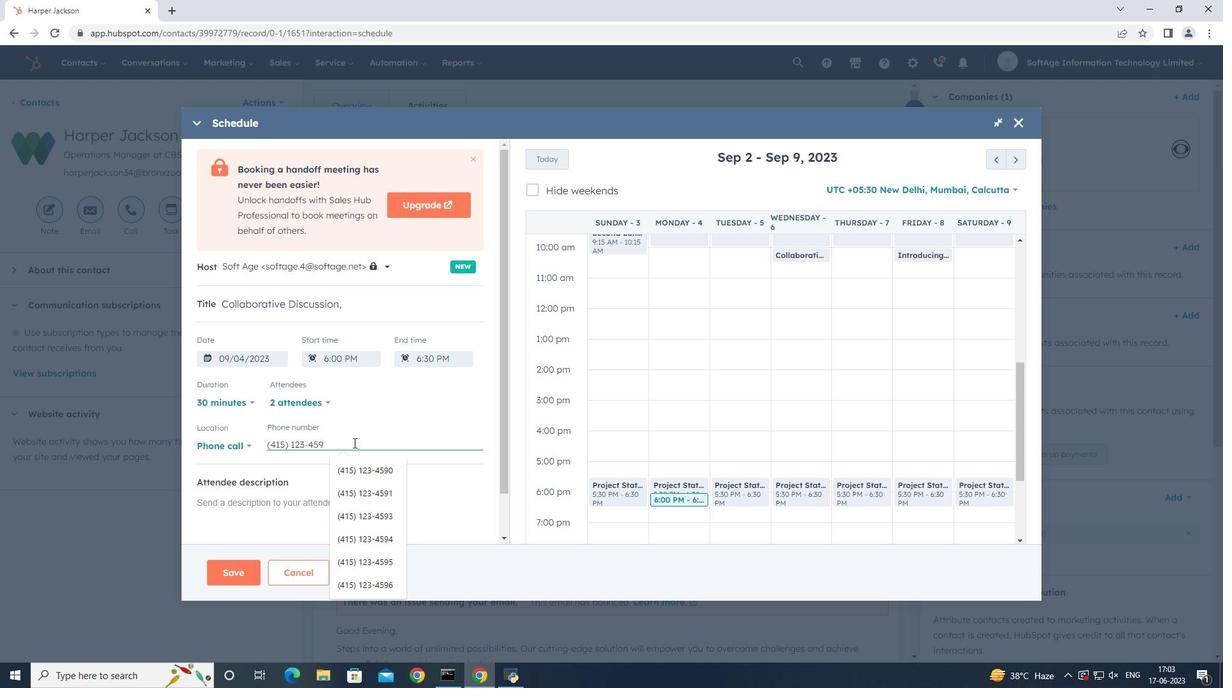 
Action: Mouse moved to (347, 524)
Screenshot: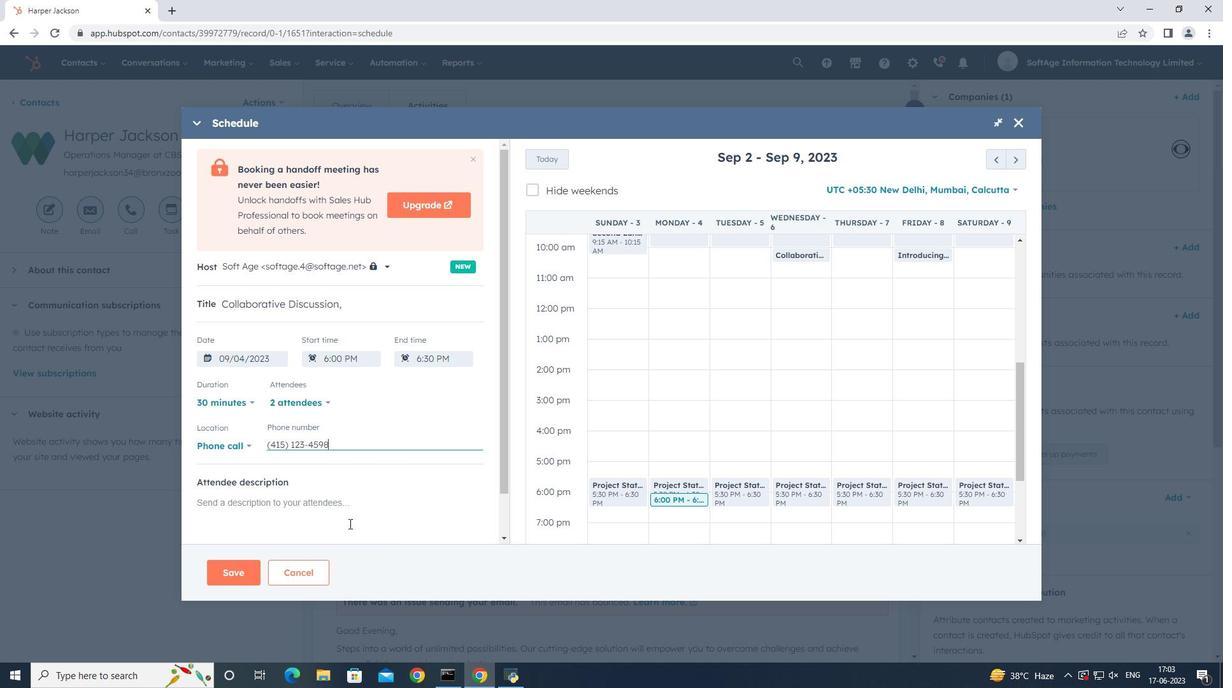 
Action: Mouse pressed left at (347, 524)
Screenshot: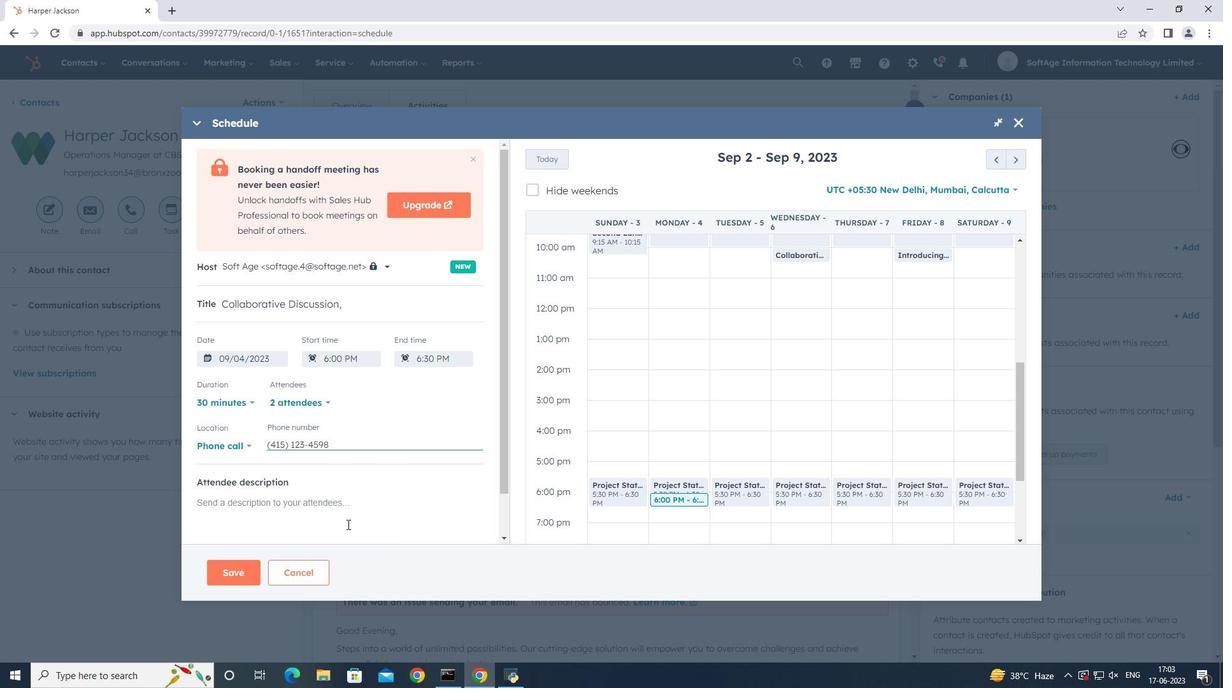 
Action: Mouse moved to (425, 472)
Screenshot: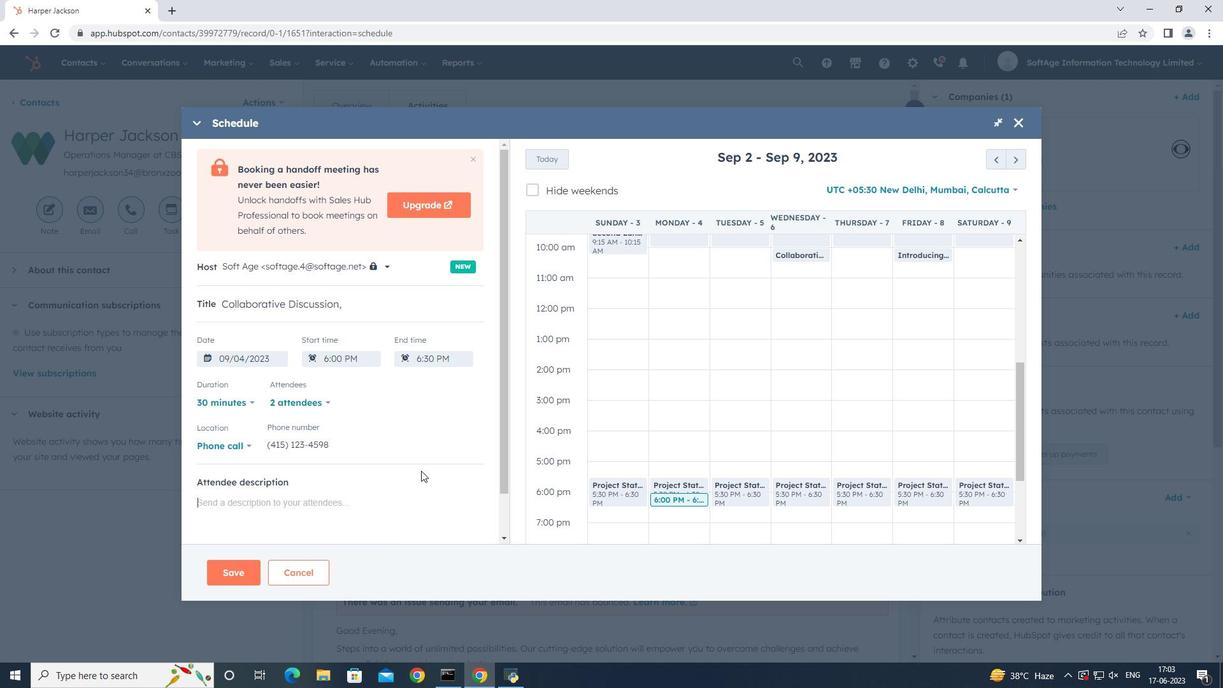 
Action: Key pressed <Key.shift>For<Key.space>further<Key.space><Key.backspace><Key.space>discussion<Key.space>on<Key.space>products,<Key.space>kindly<Key.space>join<Key.space><Key.space><Key.backspace>the<Key.space>meeting..
Screenshot: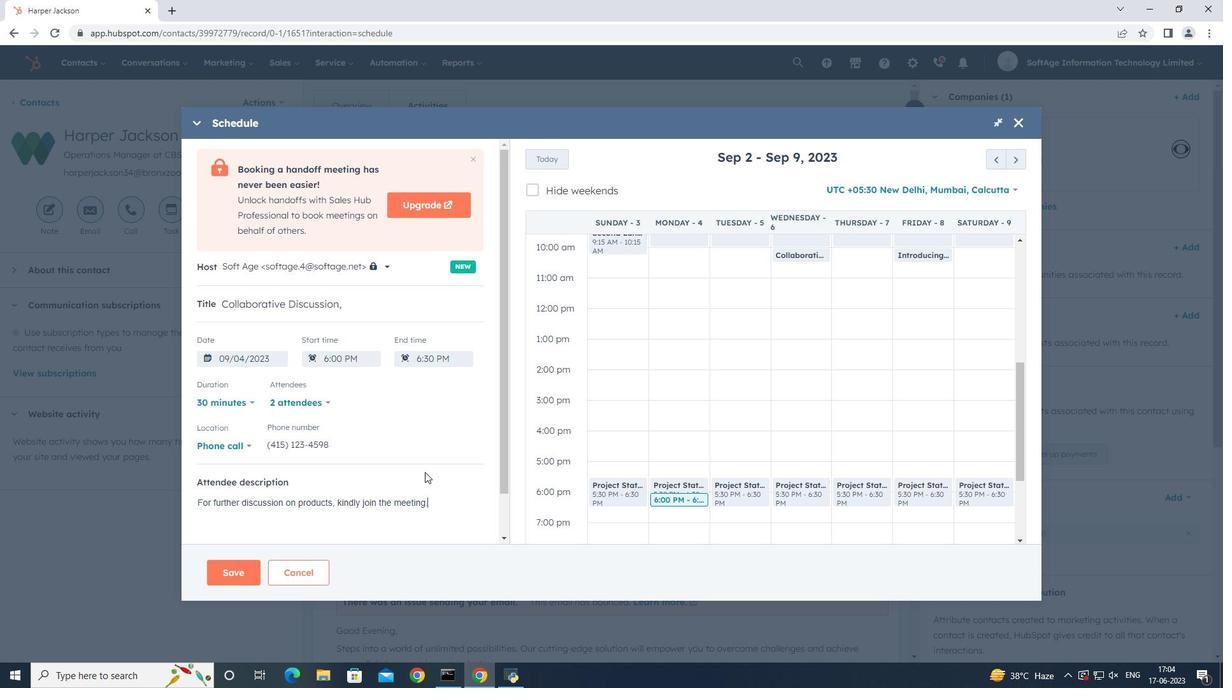 
Action: Mouse moved to (240, 571)
Screenshot: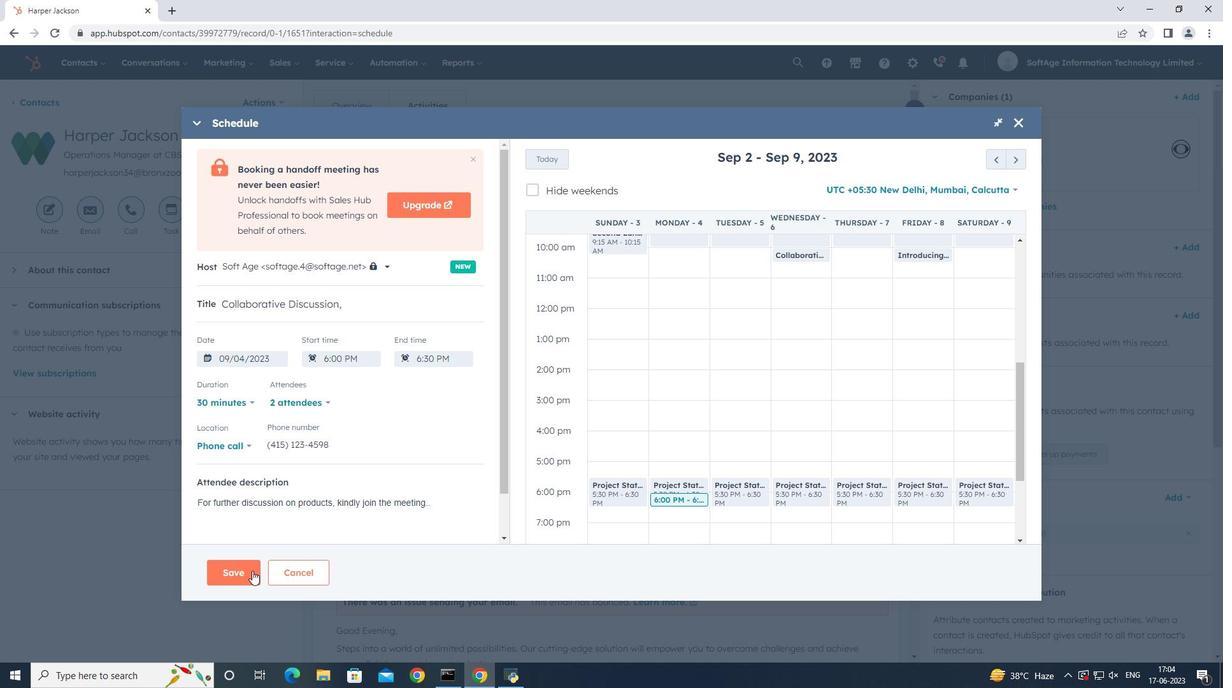 
Action: Mouse pressed left at (240, 571)
Screenshot: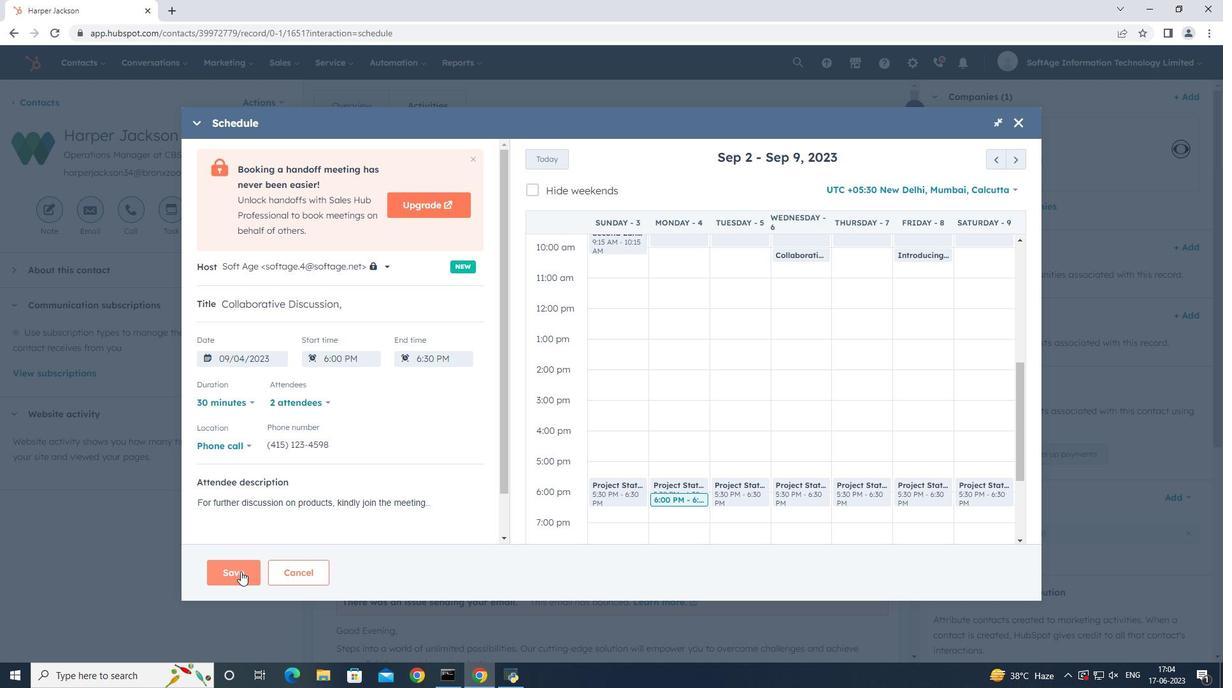 
Action: Mouse moved to (754, 481)
Screenshot: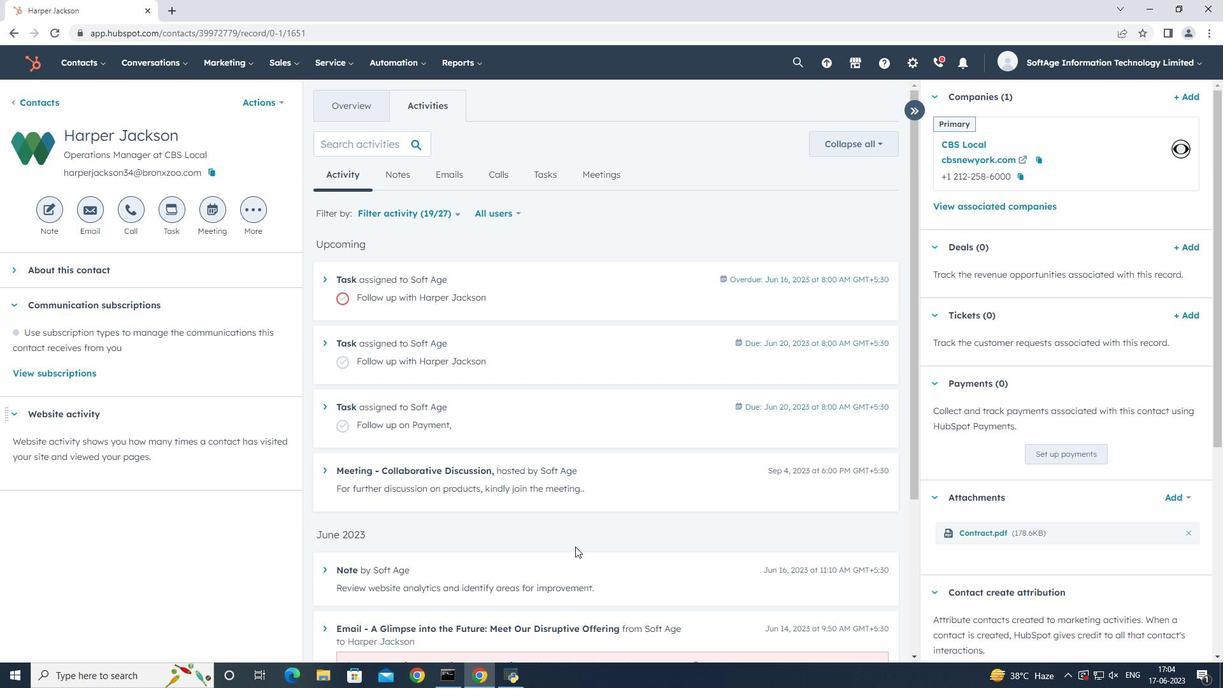 
